 Task: Create a due date automation trigger when advanced on, on the tuesday after a card is due add dates with a due date at 11:00 AM.
Action: Mouse moved to (826, 263)
Screenshot: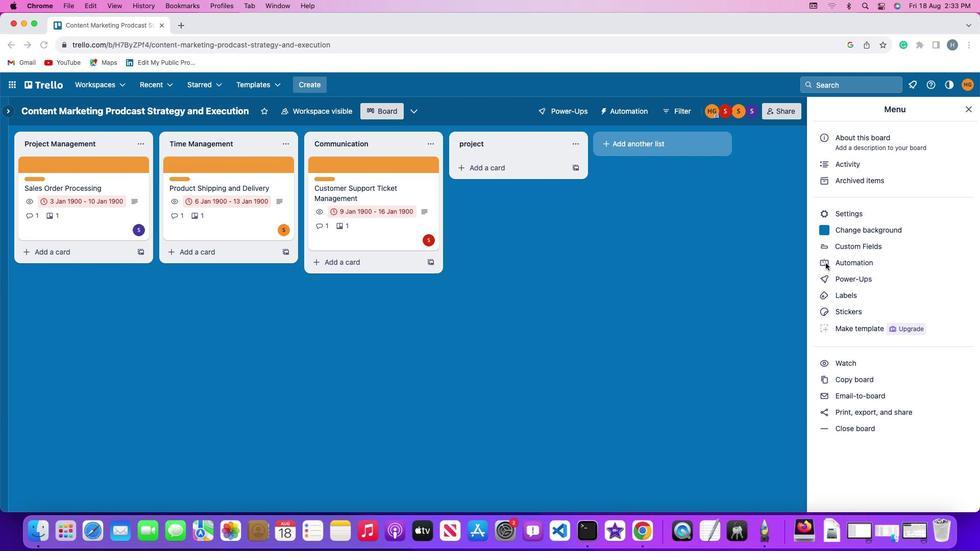 
Action: Mouse pressed left at (826, 263)
Screenshot: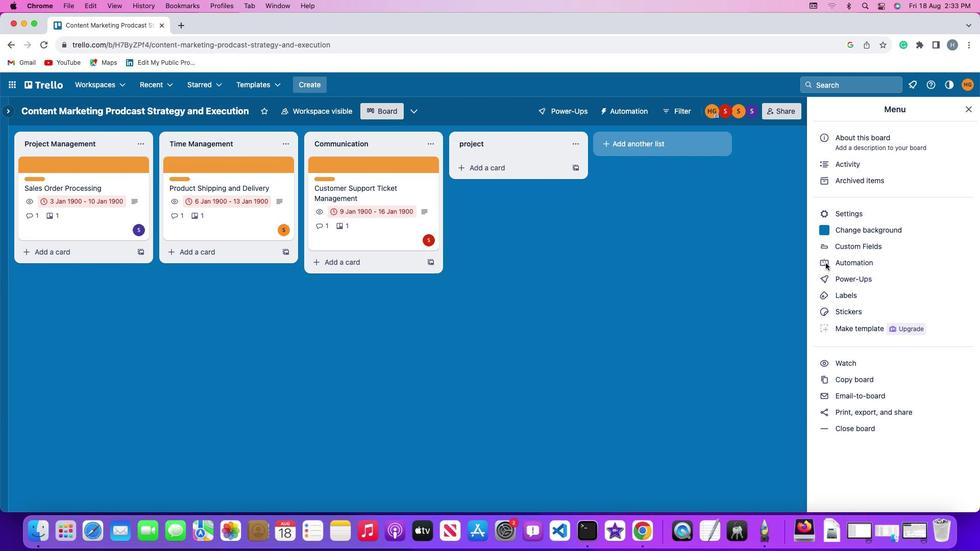 
Action: Mouse moved to (826, 263)
Screenshot: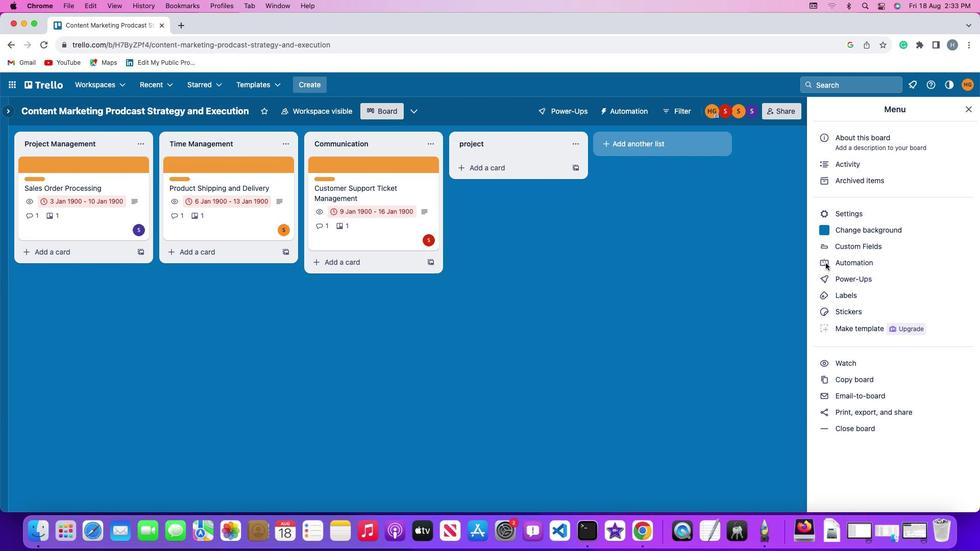 
Action: Mouse pressed left at (826, 263)
Screenshot: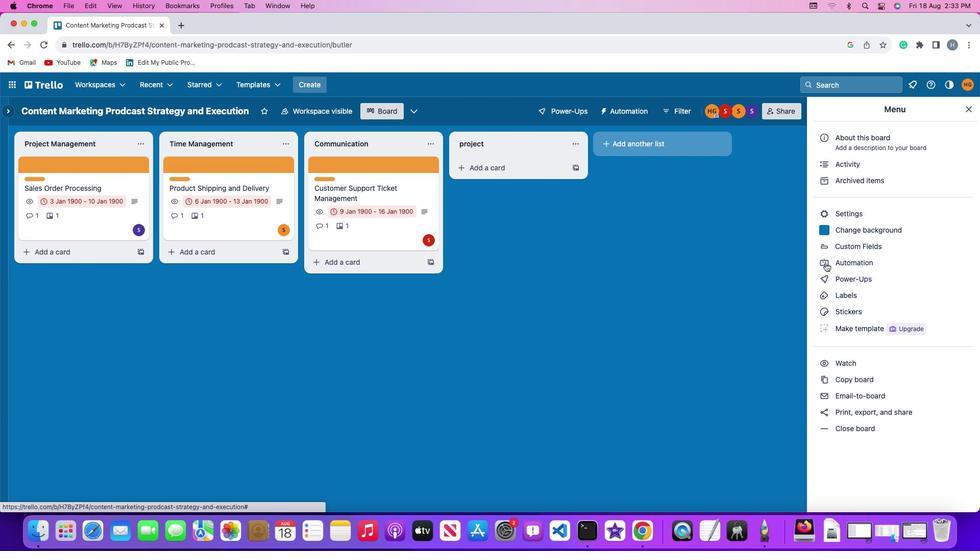 
Action: Mouse moved to (53, 241)
Screenshot: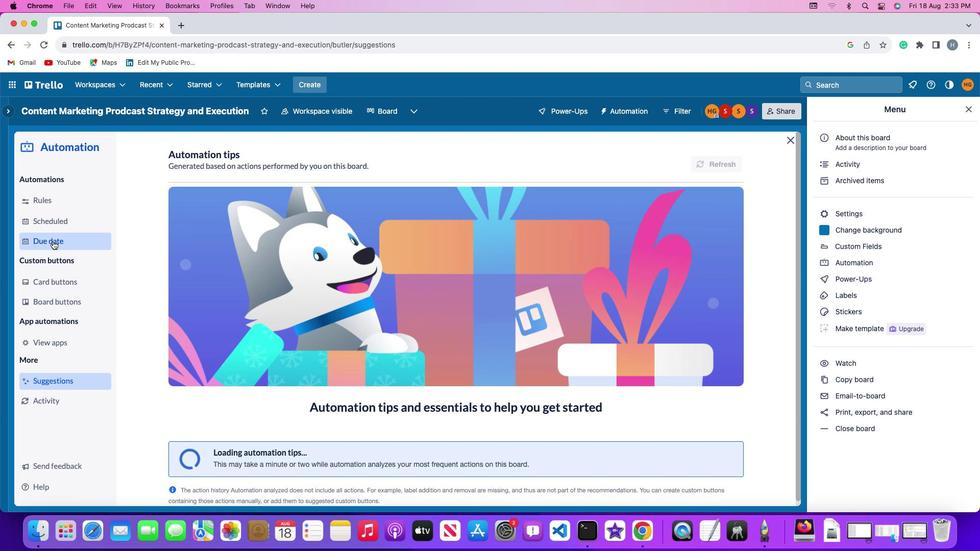 
Action: Mouse pressed left at (53, 241)
Screenshot: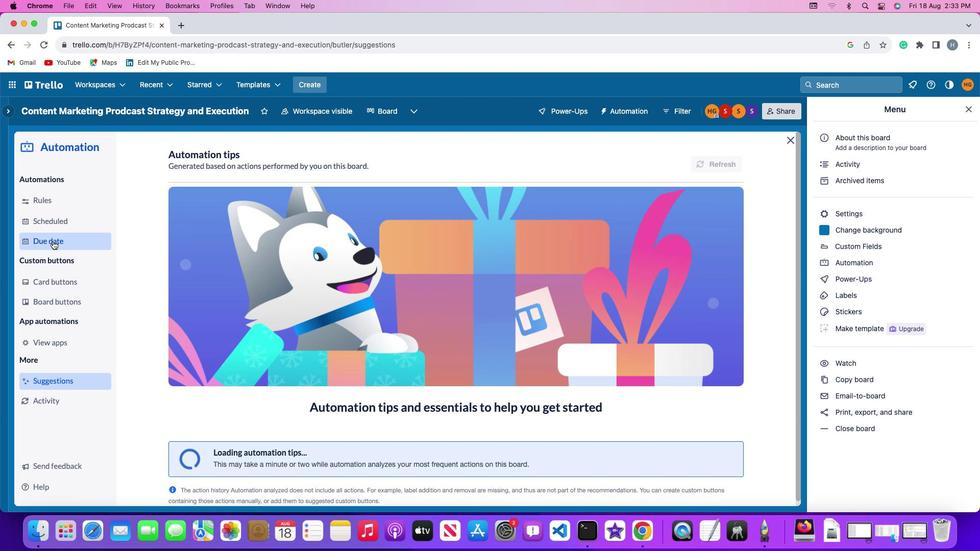 
Action: Mouse moved to (686, 159)
Screenshot: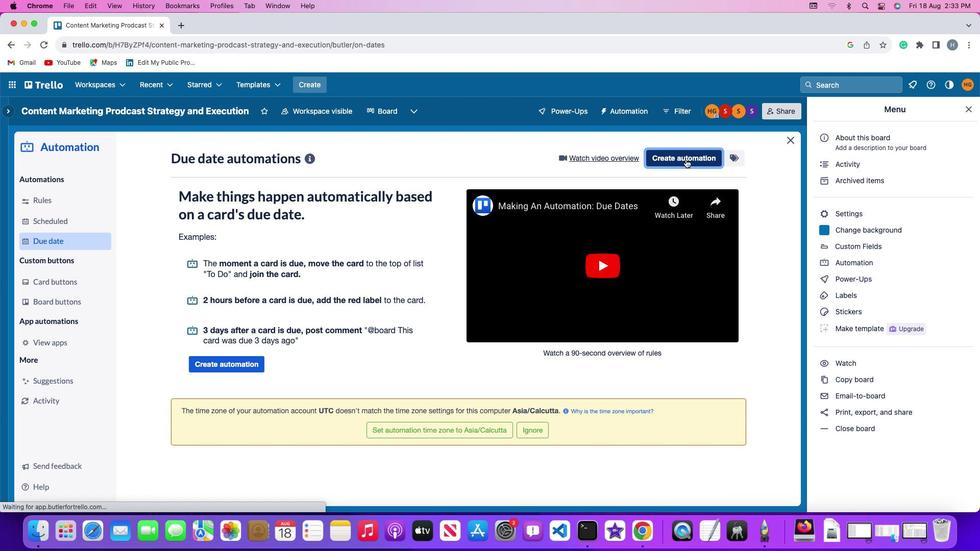 
Action: Mouse pressed left at (686, 159)
Screenshot: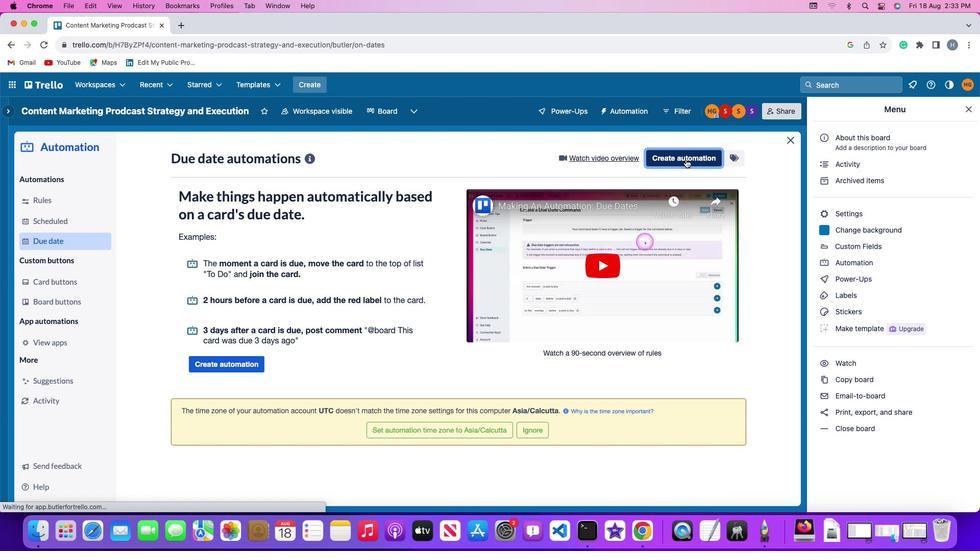 
Action: Mouse moved to (223, 255)
Screenshot: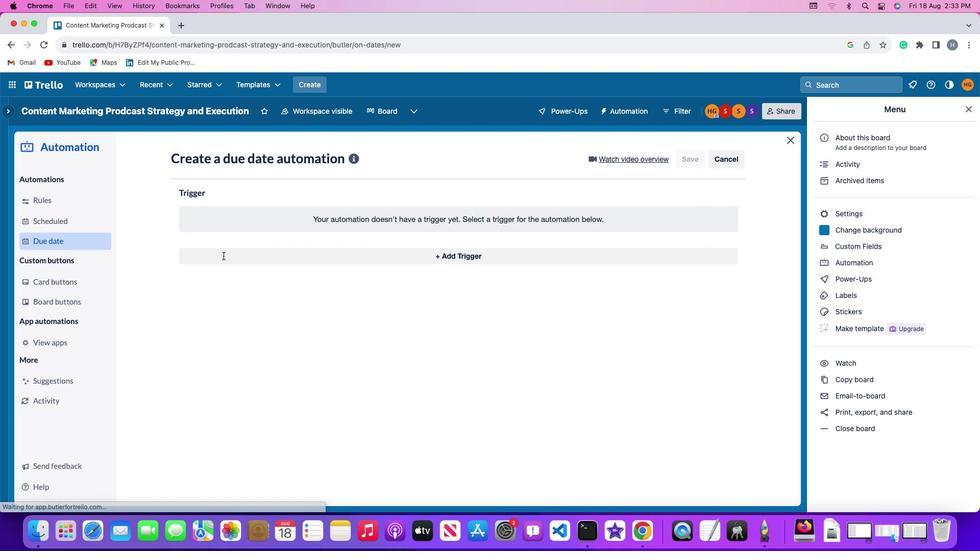 
Action: Mouse pressed left at (223, 255)
Screenshot: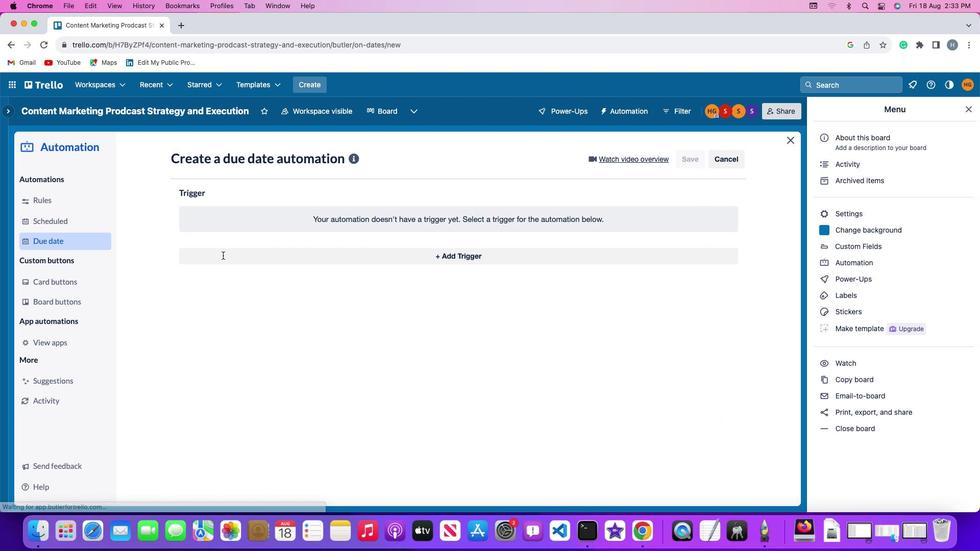 
Action: Mouse moved to (215, 444)
Screenshot: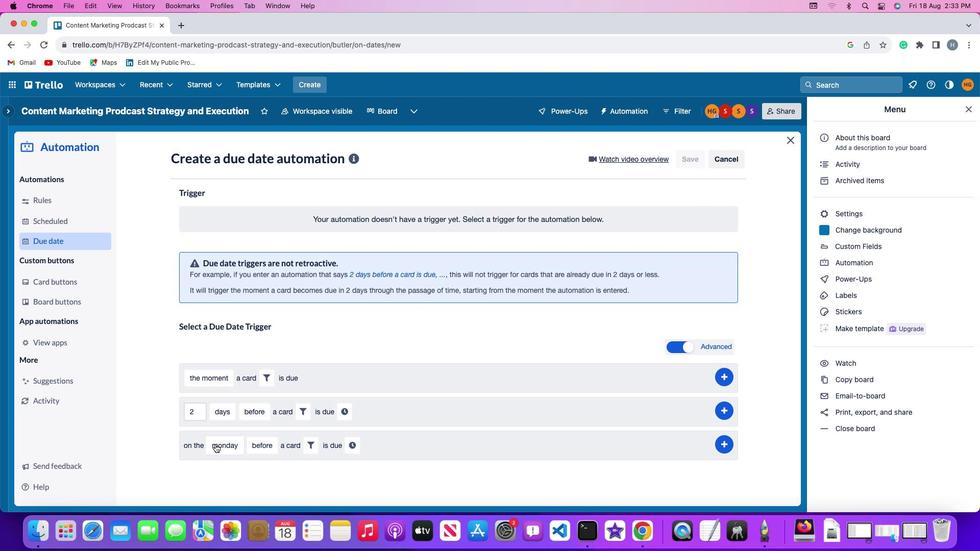 
Action: Mouse pressed left at (215, 444)
Screenshot: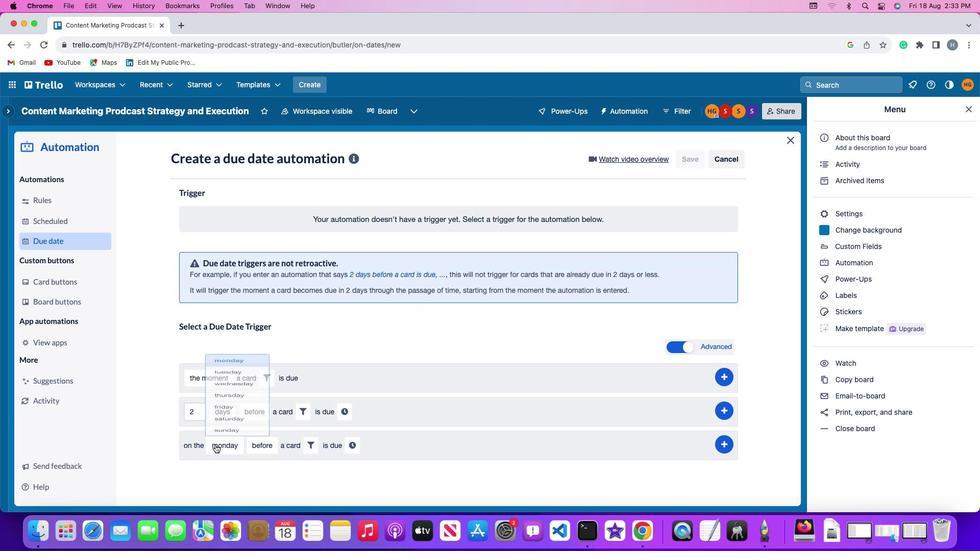 
Action: Mouse moved to (225, 324)
Screenshot: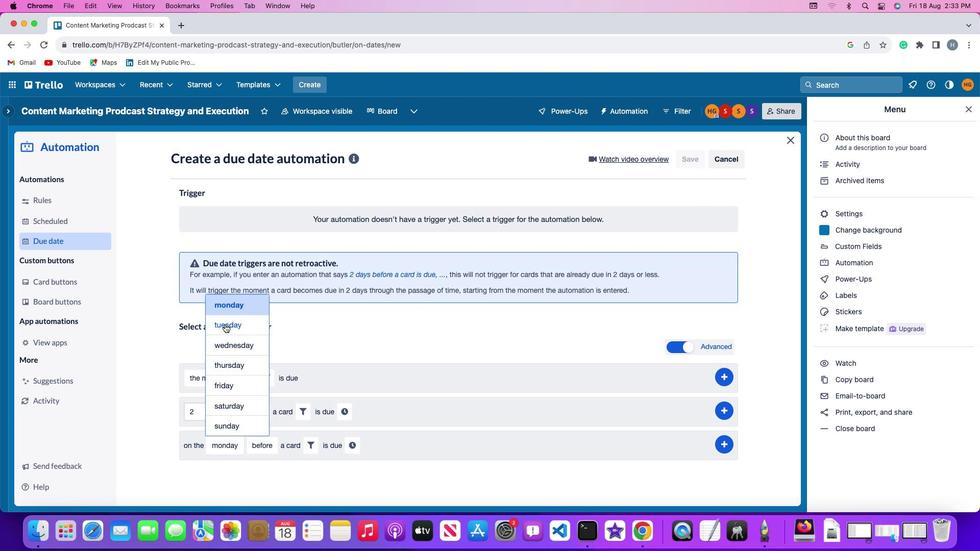 
Action: Mouse pressed left at (225, 324)
Screenshot: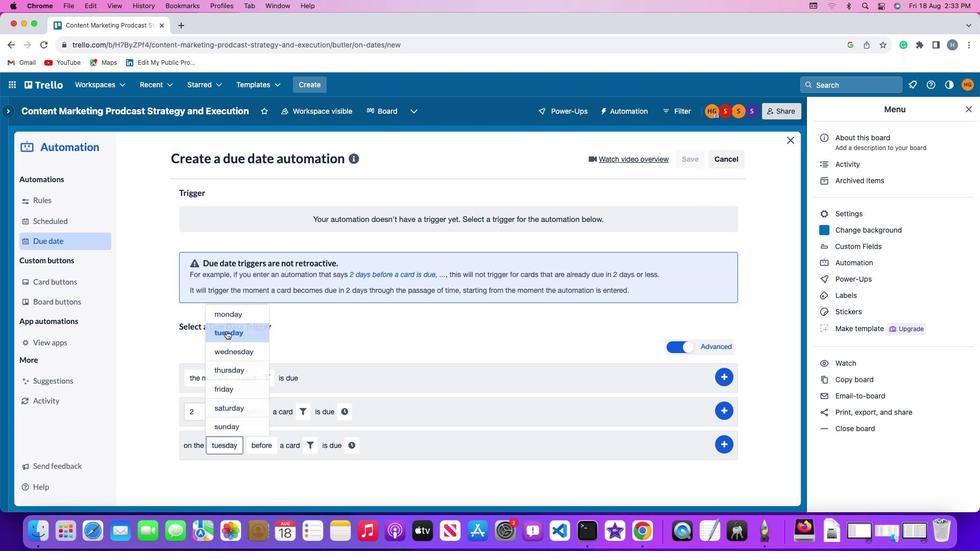 
Action: Mouse moved to (261, 450)
Screenshot: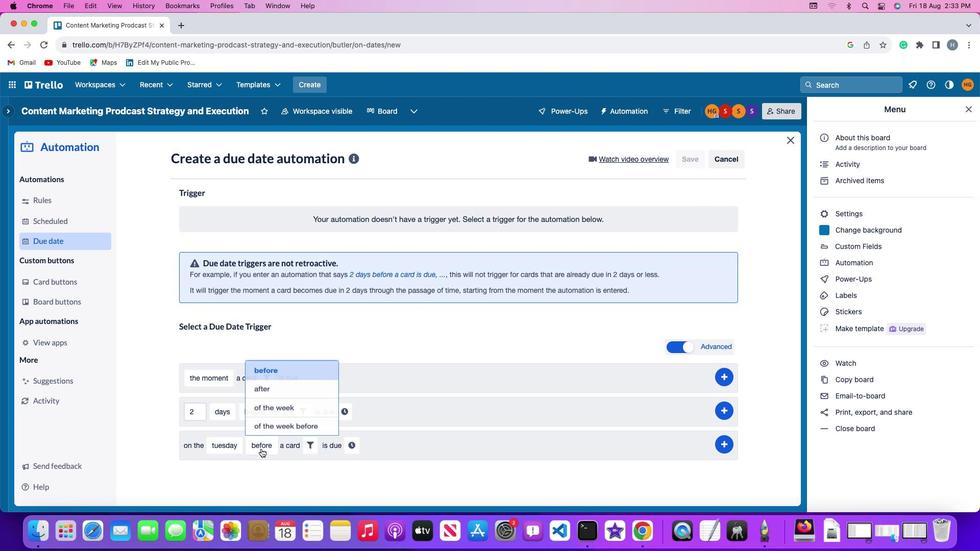 
Action: Mouse pressed left at (261, 450)
Screenshot: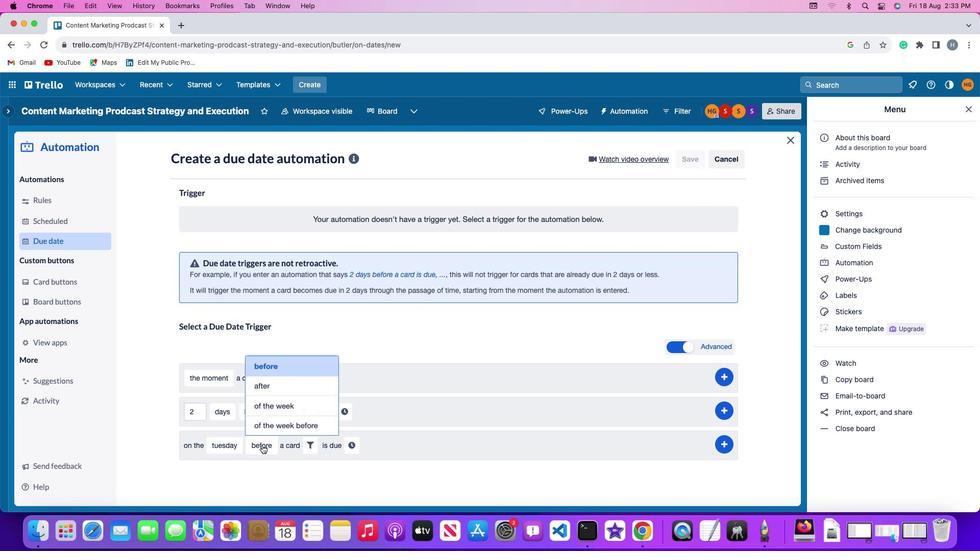 
Action: Mouse moved to (276, 384)
Screenshot: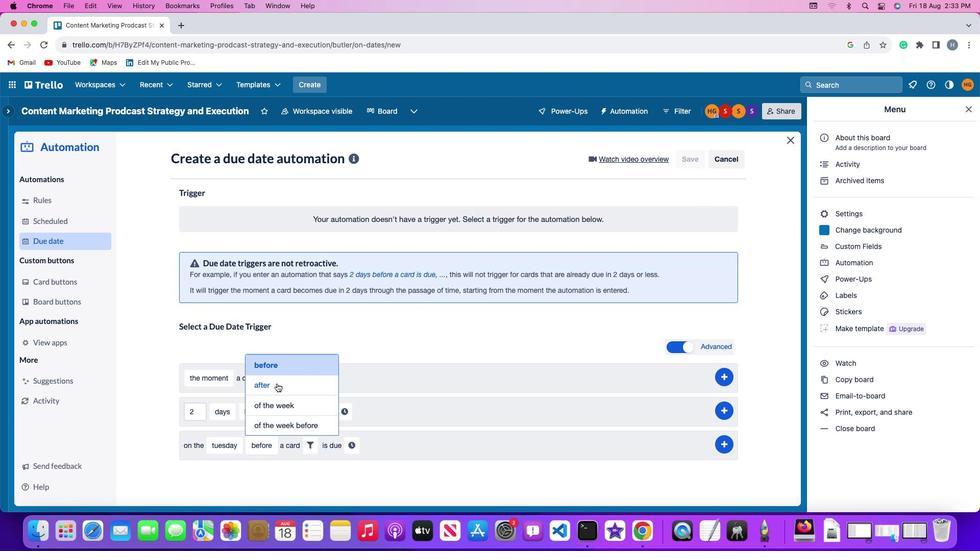 
Action: Mouse pressed left at (276, 384)
Screenshot: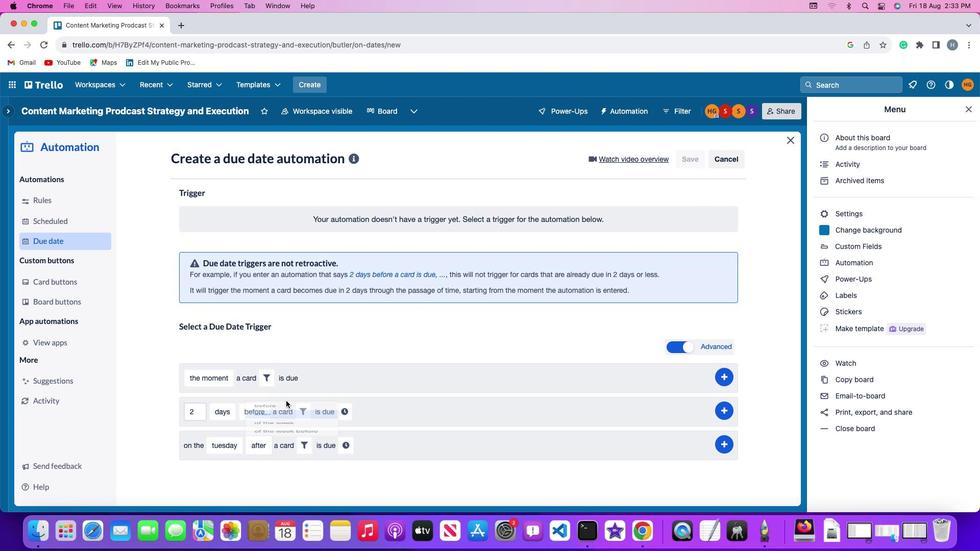 
Action: Mouse moved to (307, 440)
Screenshot: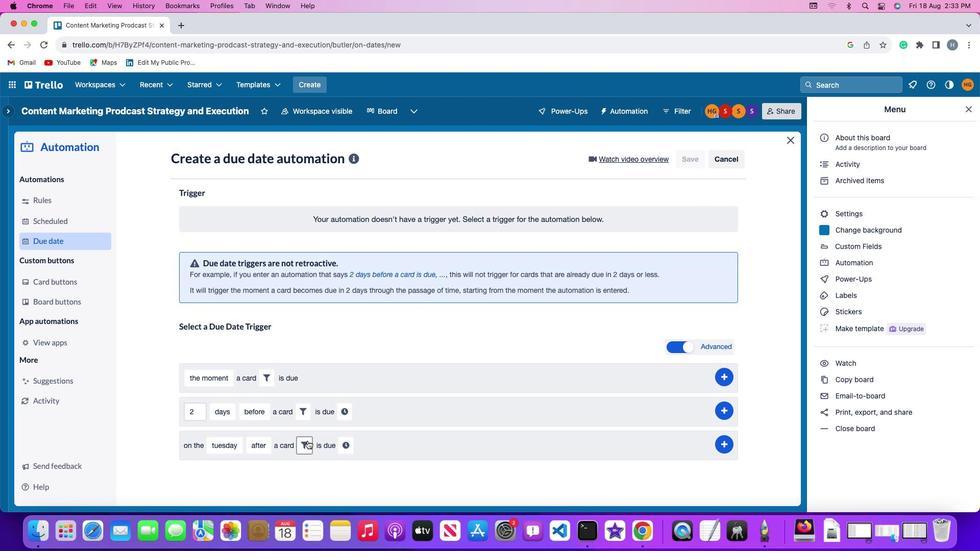 
Action: Mouse pressed left at (307, 440)
Screenshot: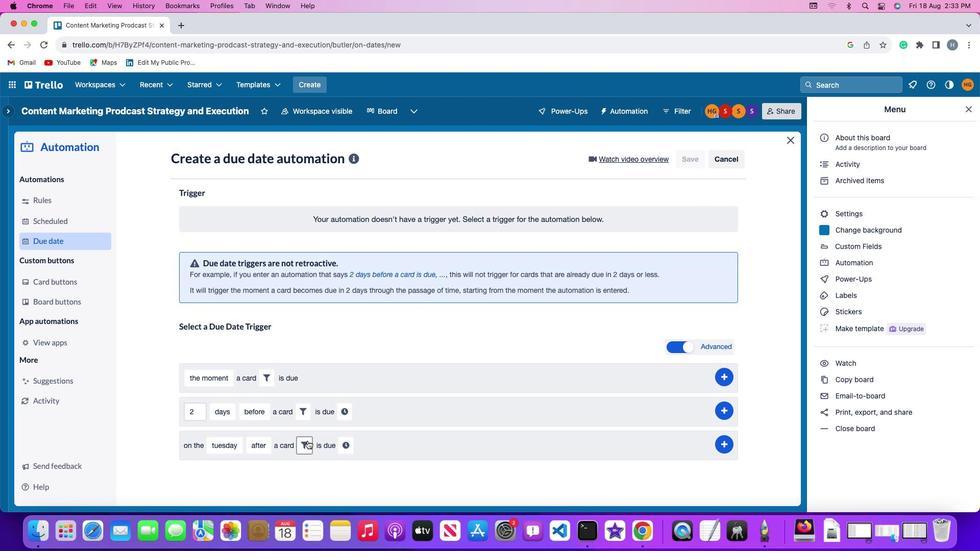 
Action: Mouse moved to (362, 480)
Screenshot: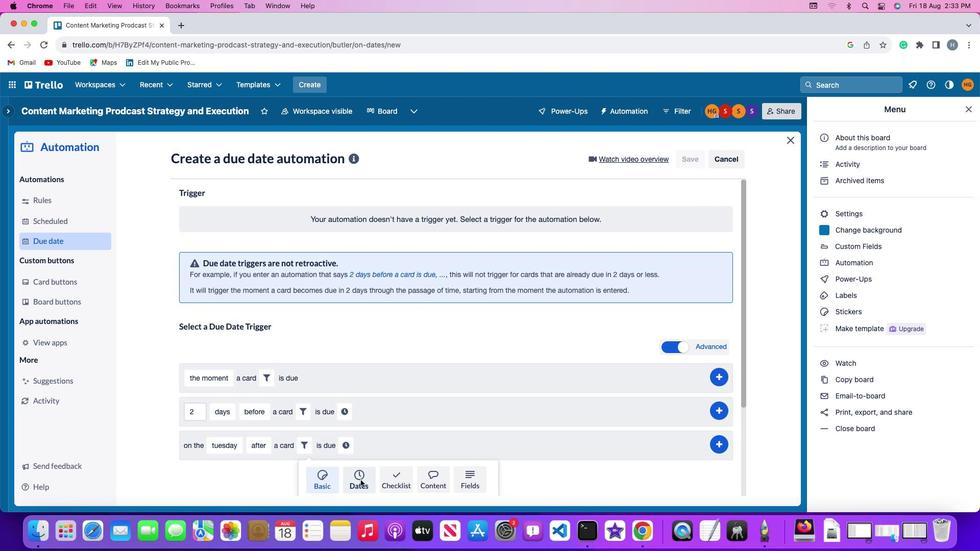 
Action: Mouse pressed left at (362, 480)
Screenshot: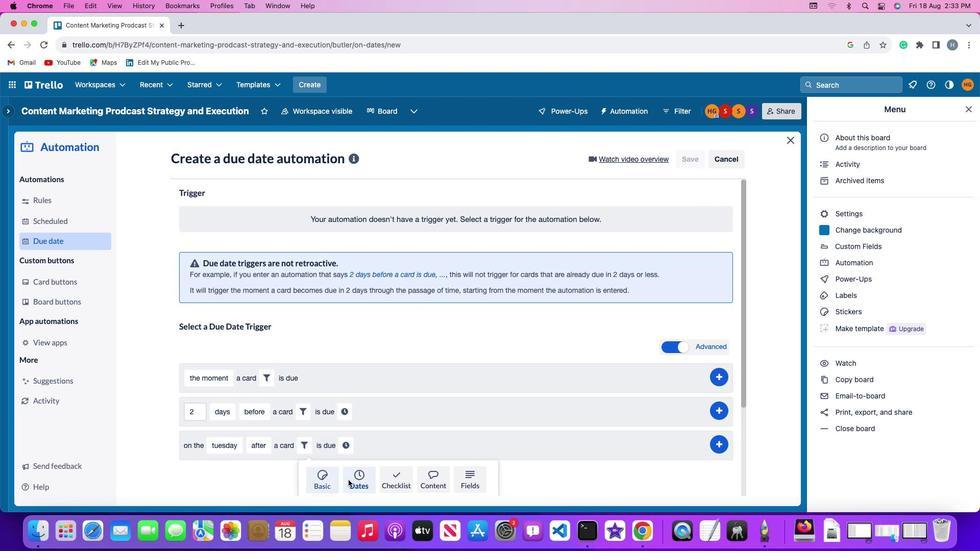 
Action: Mouse moved to (240, 466)
Screenshot: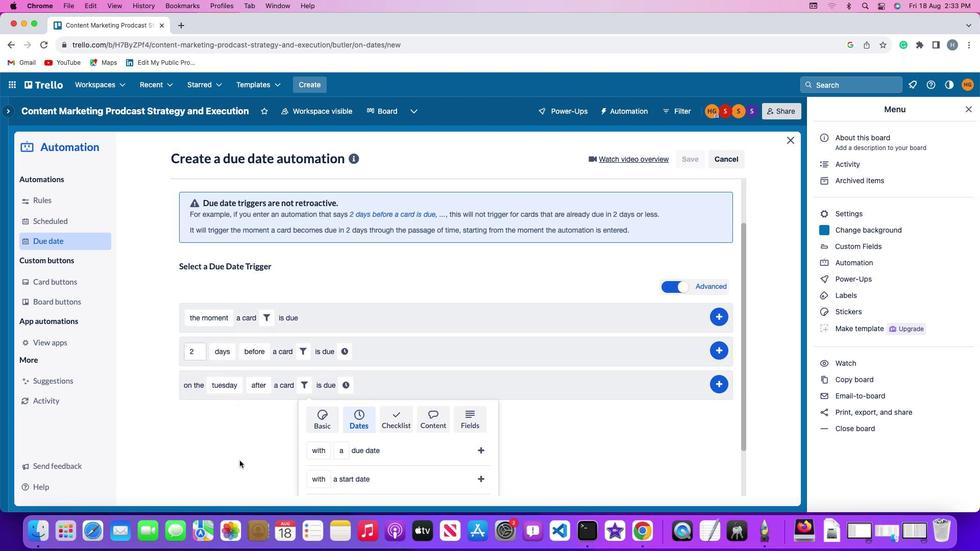 
Action: Mouse scrolled (240, 466) with delta (0, 0)
Screenshot: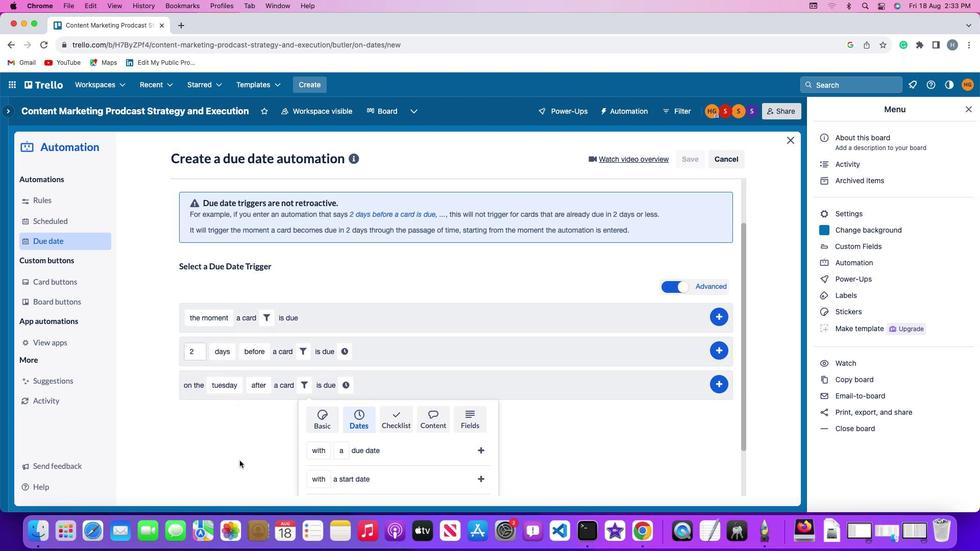 
Action: Mouse moved to (240, 466)
Screenshot: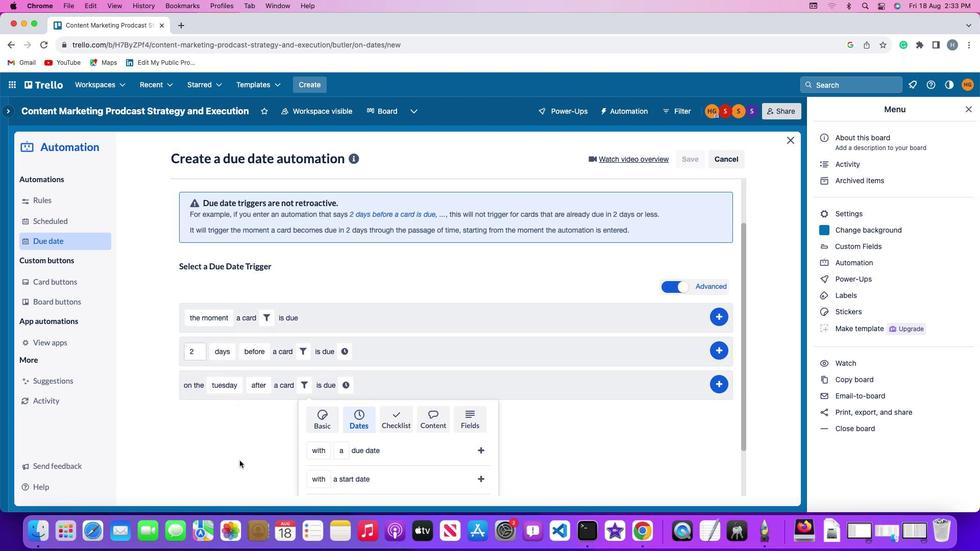 
Action: Mouse scrolled (240, 466) with delta (0, 0)
Screenshot: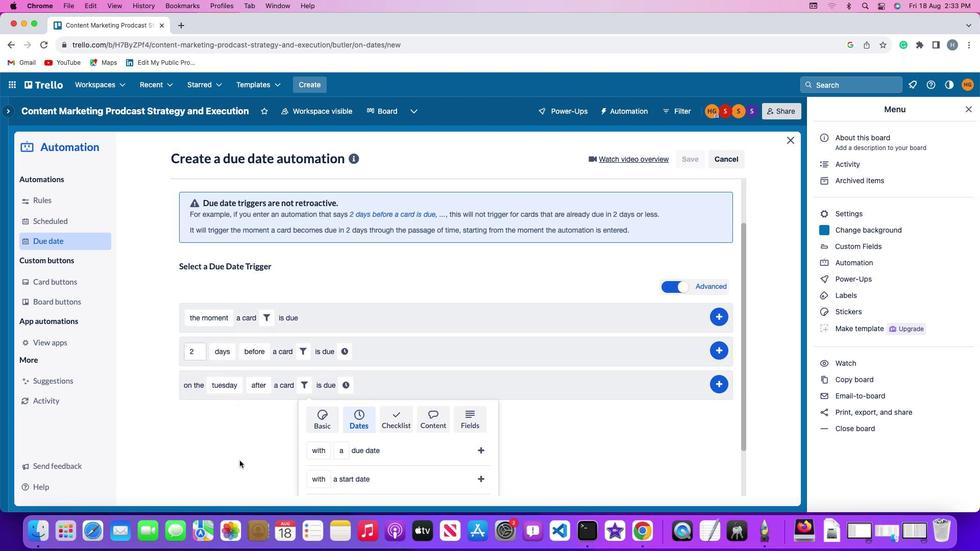 
Action: Mouse moved to (240, 465)
Screenshot: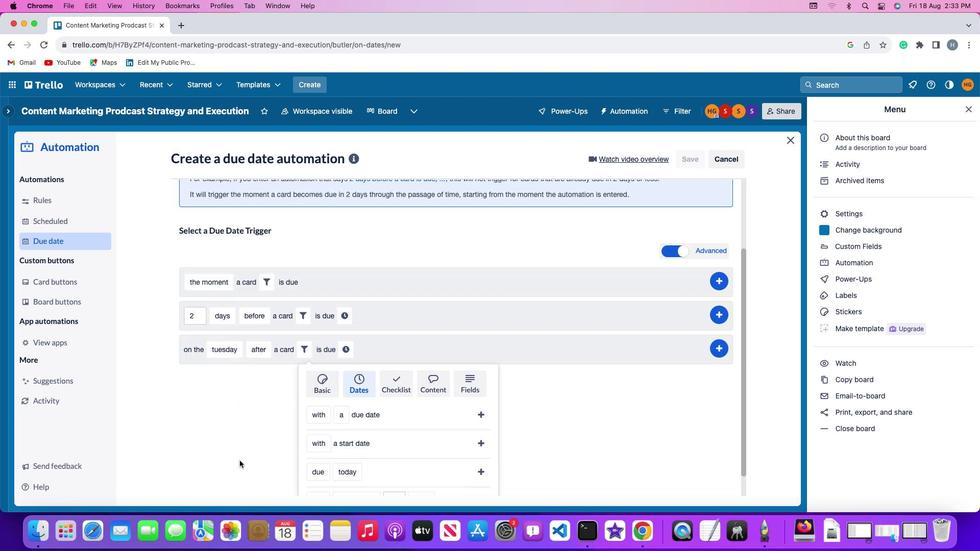 
Action: Mouse scrolled (240, 465) with delta (0, -1)
Screenshot: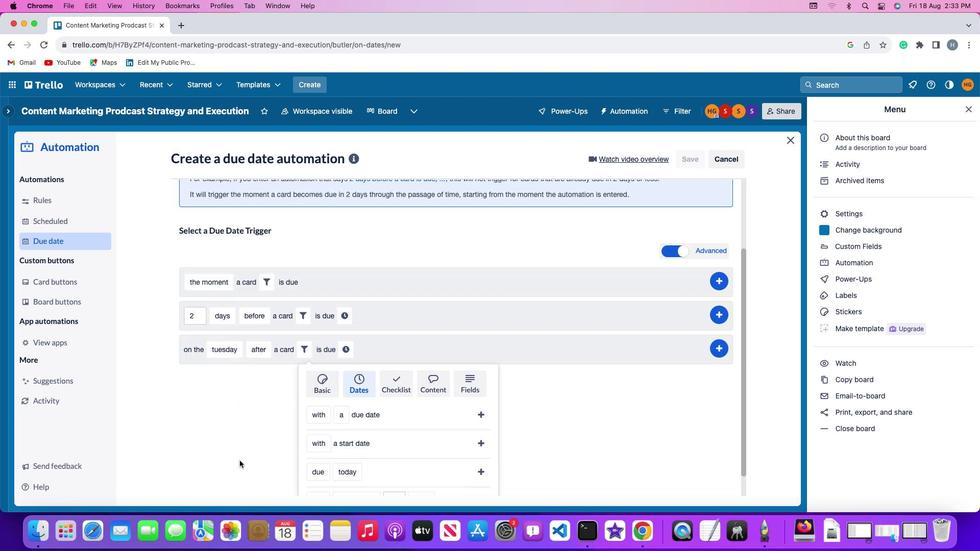 
Action: Mouse moved to (240, 464)
Screenshot: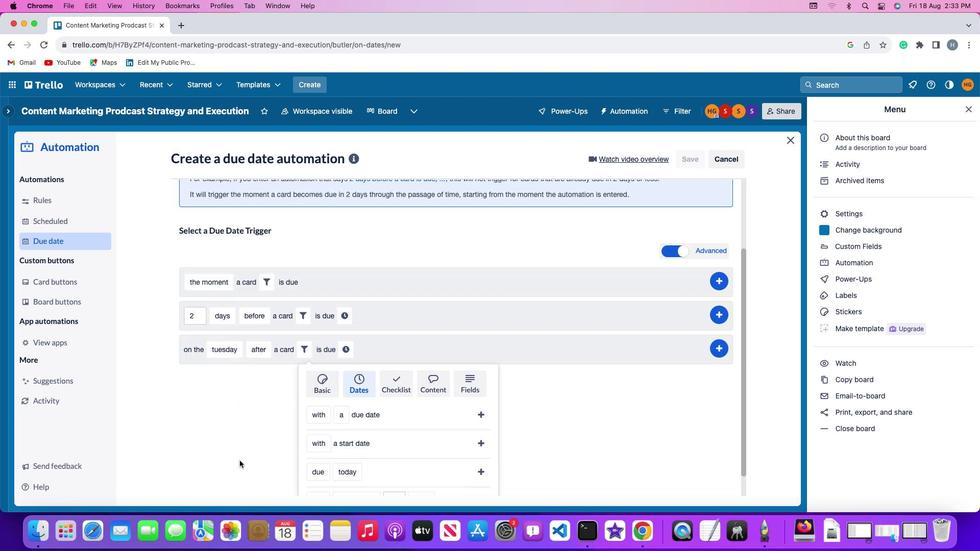 
Action: Mouse scrolled (240, 464) with delta (0, -2)
Screenshot: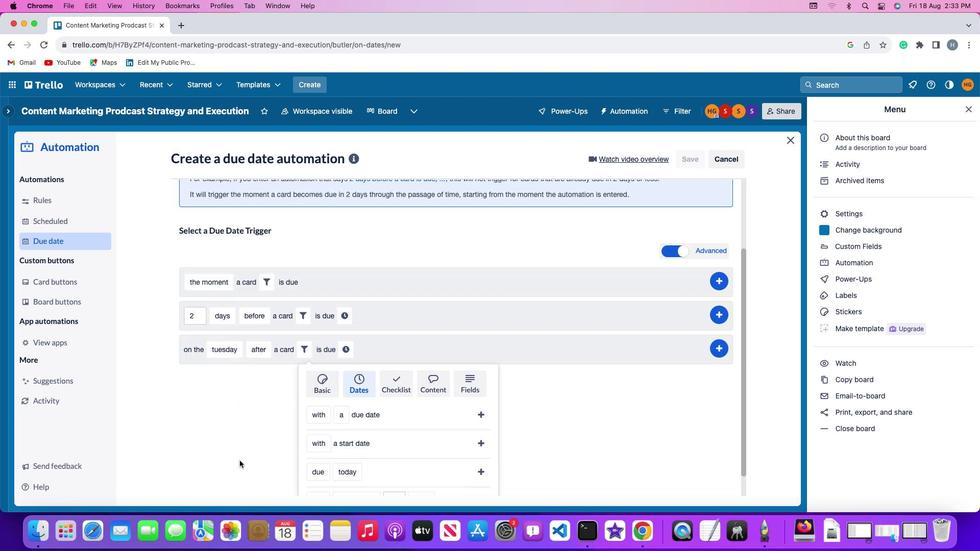 
Action: Mouse moved to (239, 461)
Screenshot: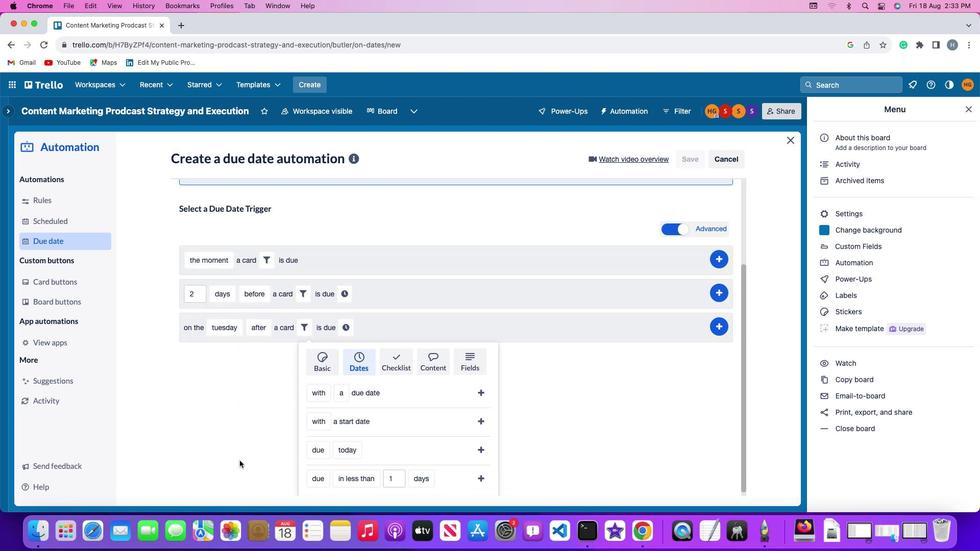 
Action: Mouse scrolled (239, 461) with delta (0, -3)
Screenshot: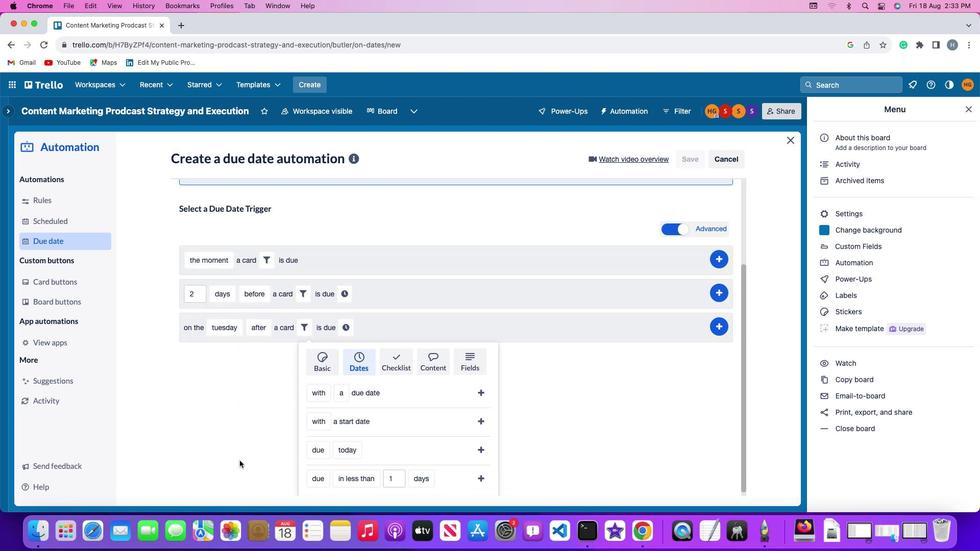 
Action: Mouse moved to (239, 460)
Screenshot: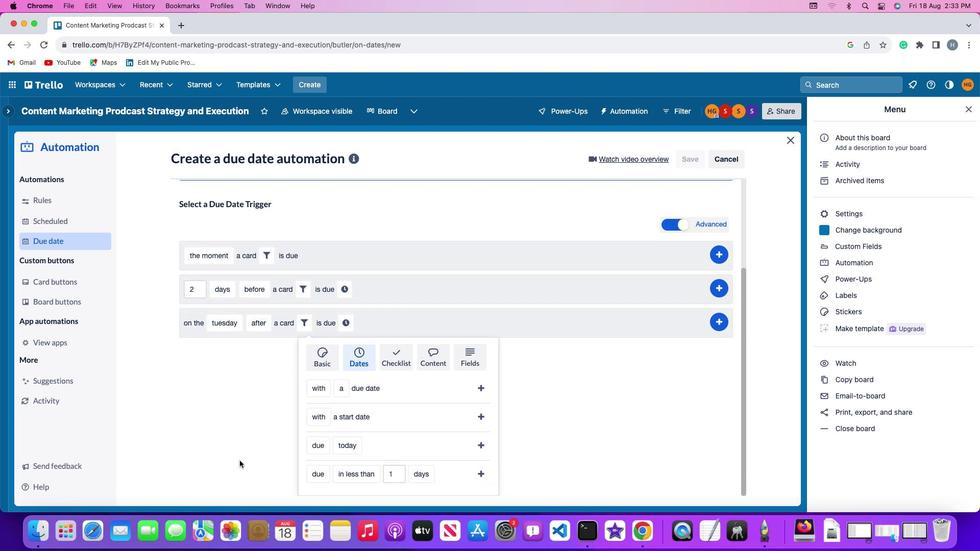 
Action: Mouse scrolled (239, 460) with delta (0, 0)
Screenshot: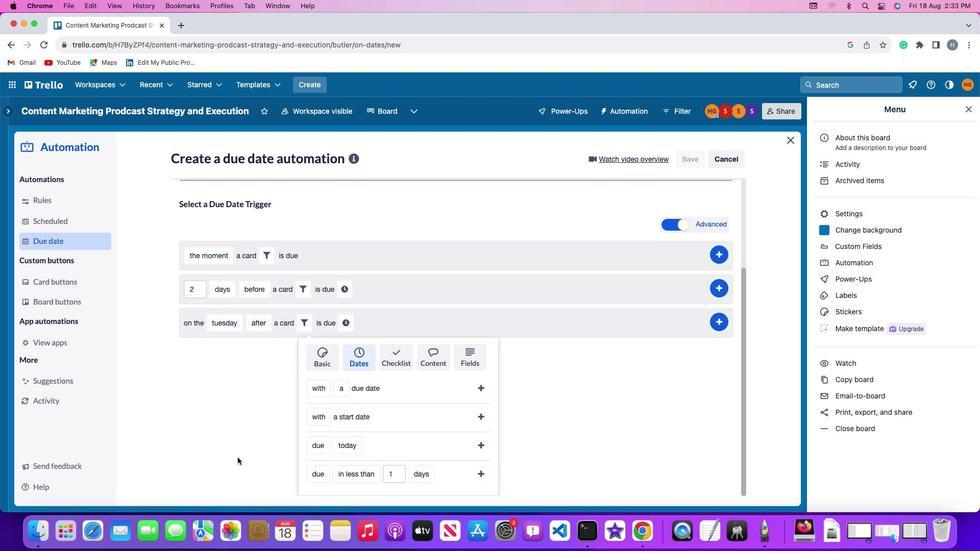 
Action: Mouse scrolled (239, 460) with delta (0, 0)
Screenshot: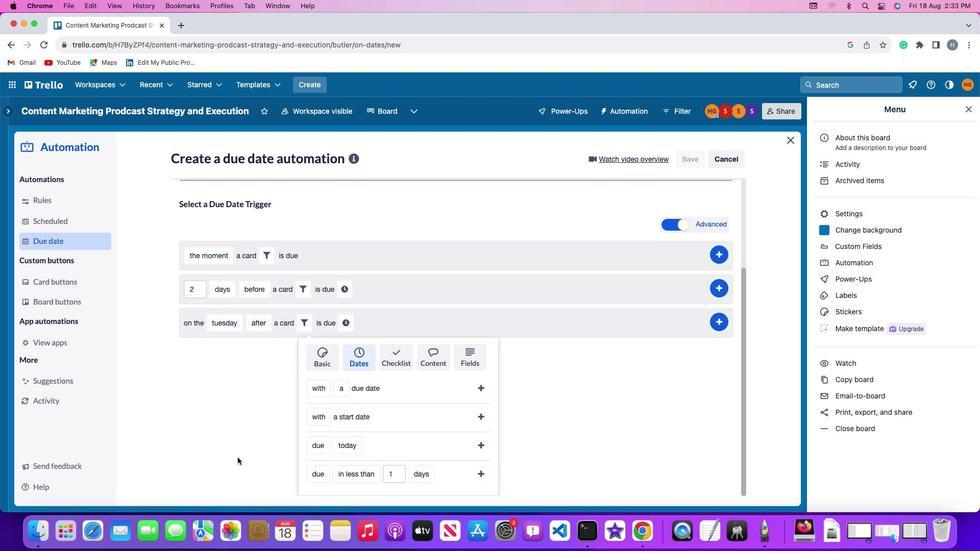 
Action: Mouse scrolled (239, 460) with delta (0, -1)
Screenshot: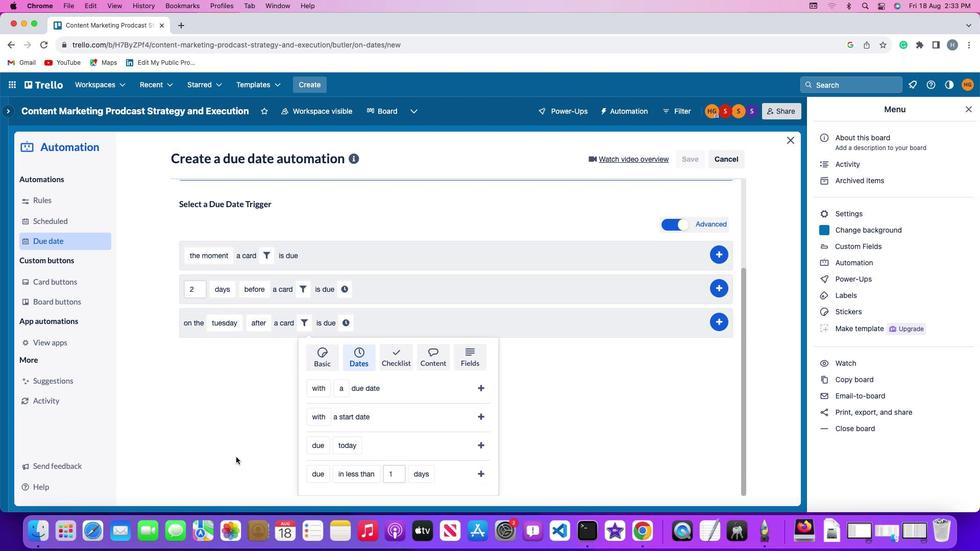 
Action: Mouse moved to (238, 458)
Screenshot: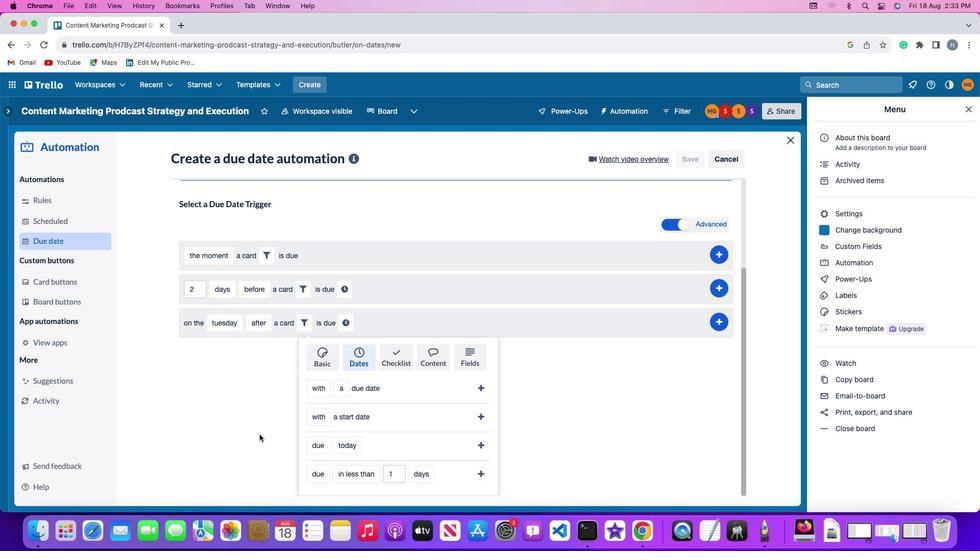 
Action: Mouse scrolled (238, 458) with delta (0, -2)
Screenshot: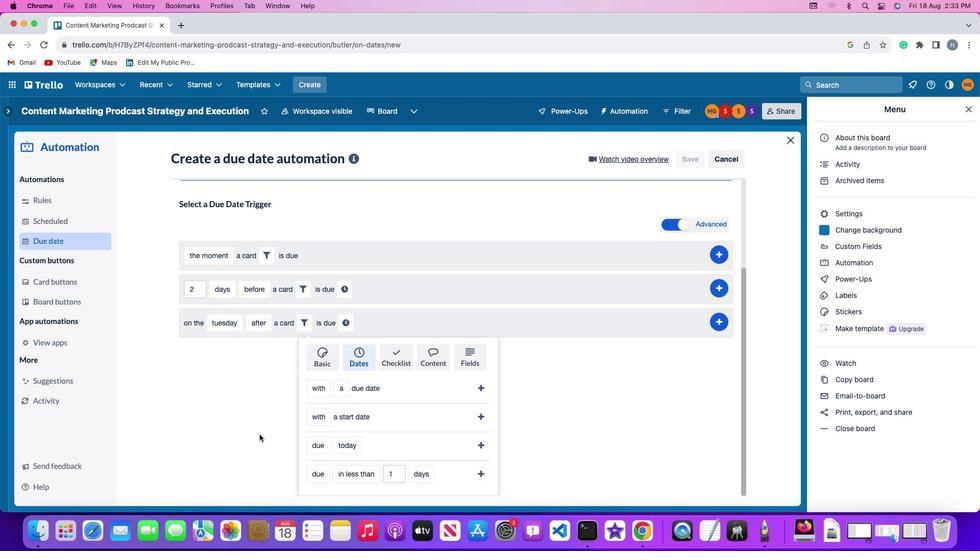 
Action: Mouse moved to (320, 389)
Screenshot: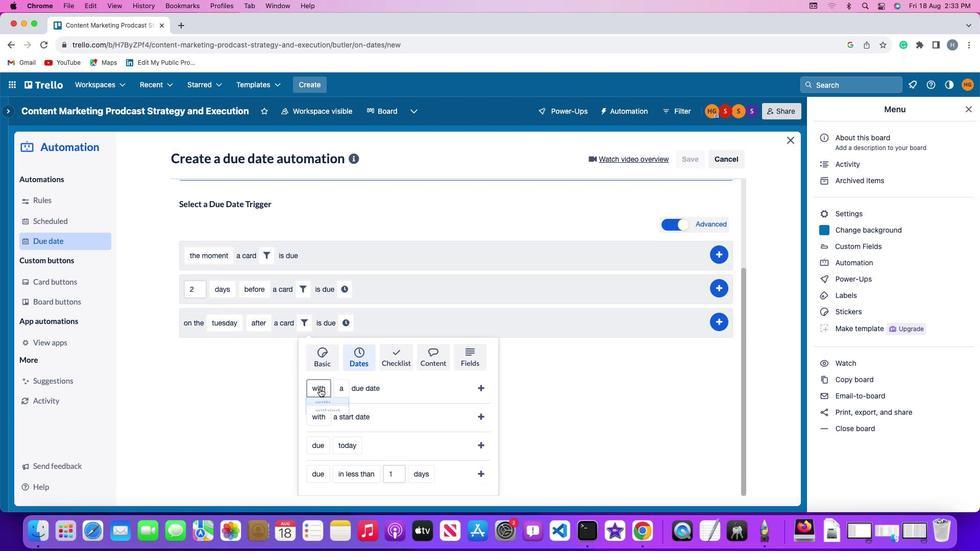 
Action: Mouse pressed left at (320, 389)
Screenshot: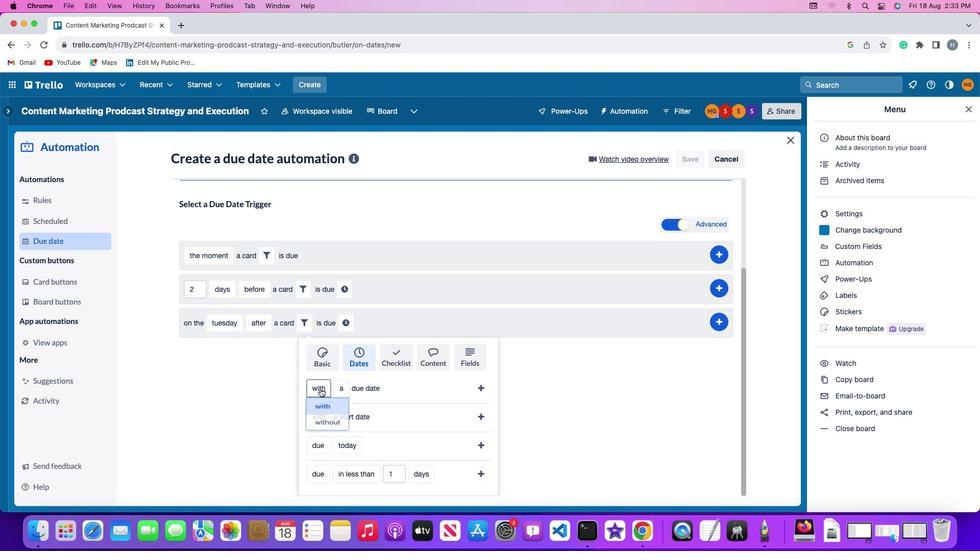 
Action: Mouse moved to (325, 405)
Screenshot: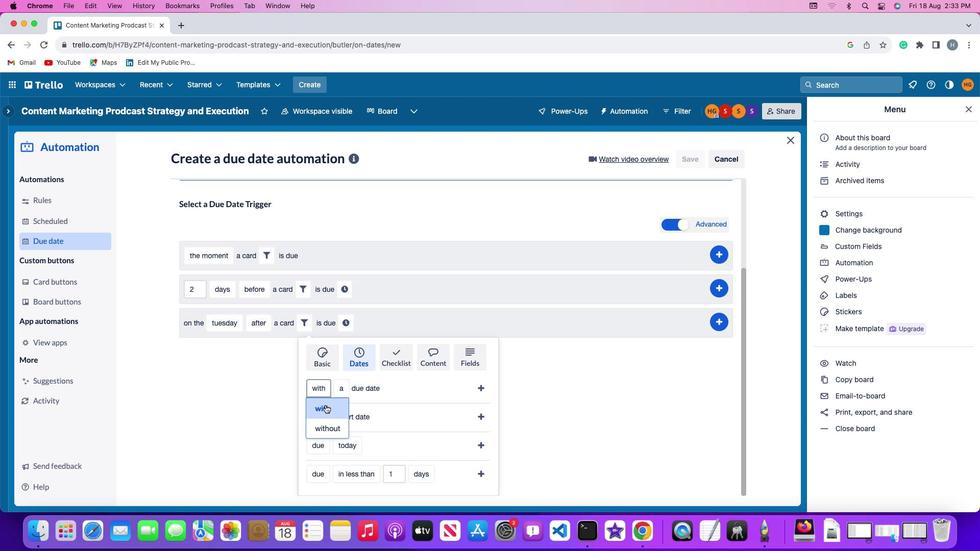 
Action: Mouse pressed left at (325, 405)
Screenshot: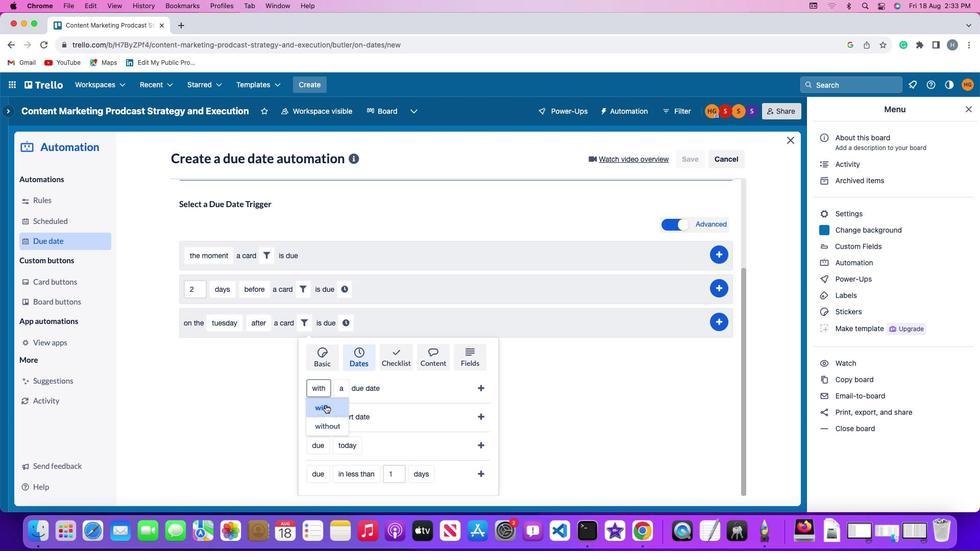 
Action: Mouse moved to (338, 387)
Screenshot: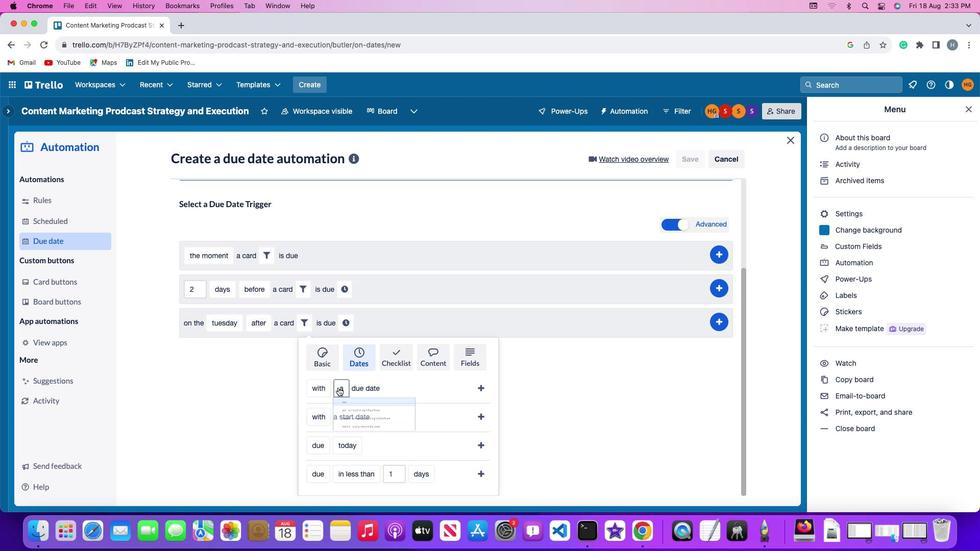 
Action: Mouse pressed left at (338, 387)
Screenshot: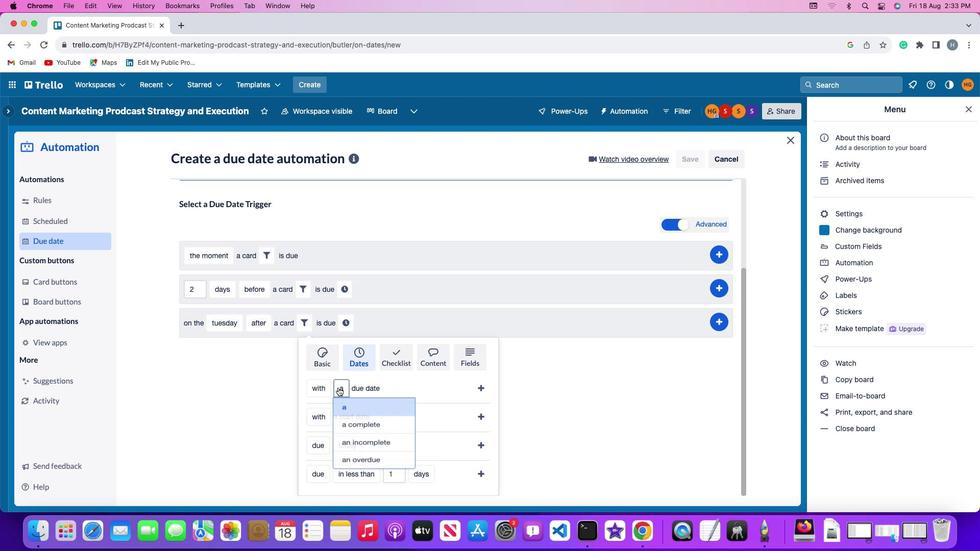 
Action: Mouse moved to (354, 403)
Screenshot: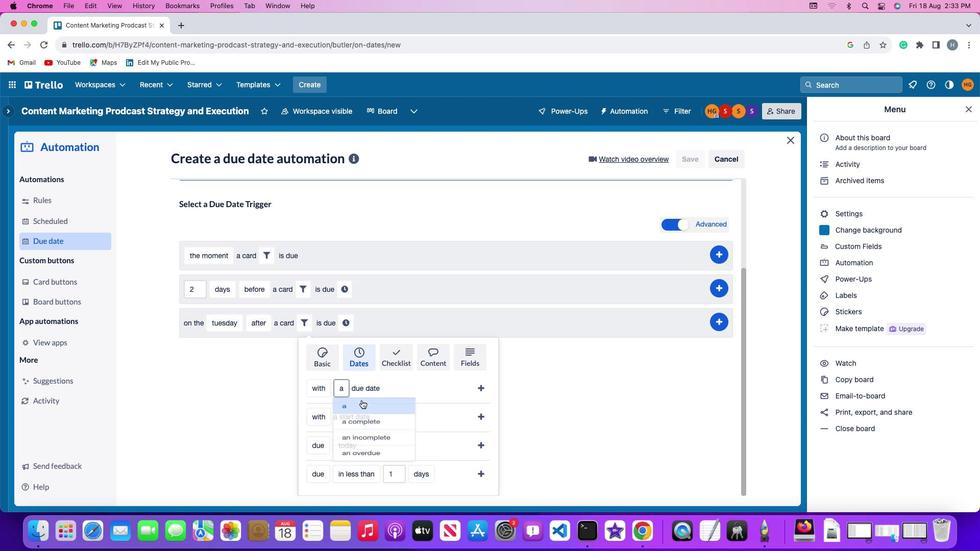 
Action: Mouse pressed left at (354, 403)
Screenshot: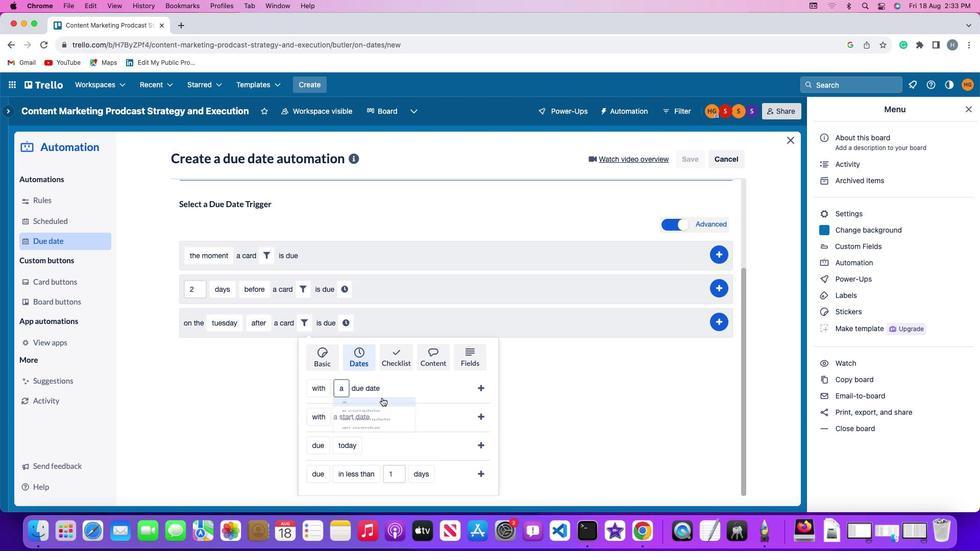 
Action: Mouse moved to (477, 388)
Screenshot: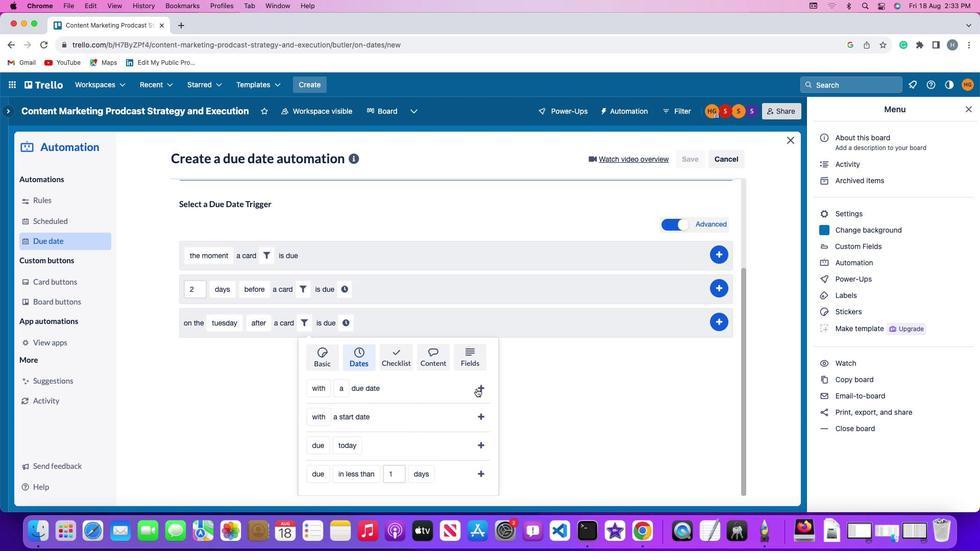 
Action: Mouse pressed left at (477, 388)
Screenshot: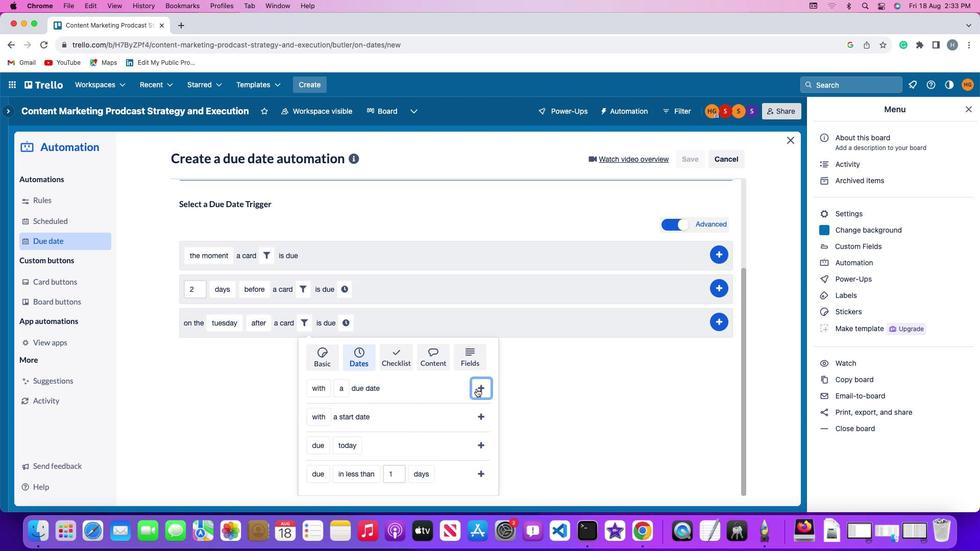 
Action: Mouse moved to (420, 440)
Screenshot: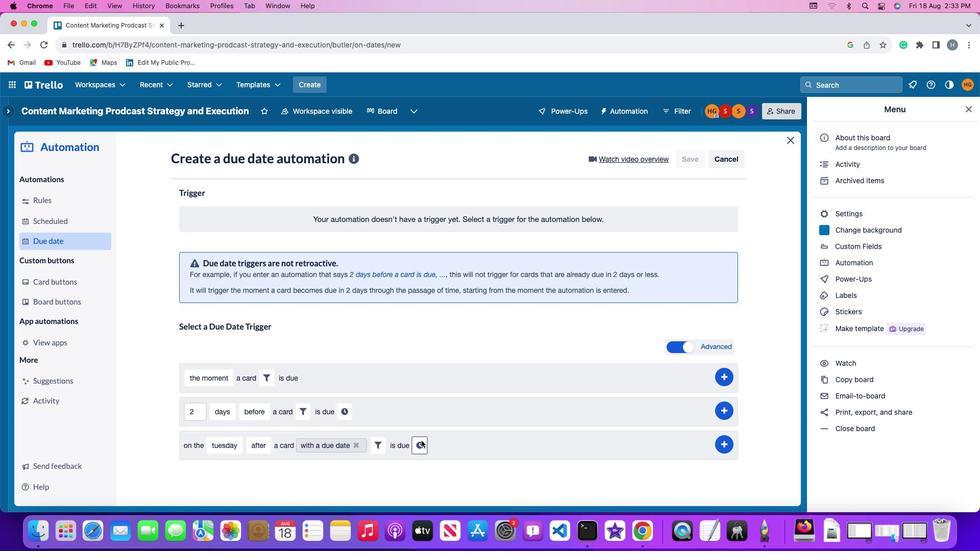 
Action: Mouse pressed left at (420, 440)
Screenshot: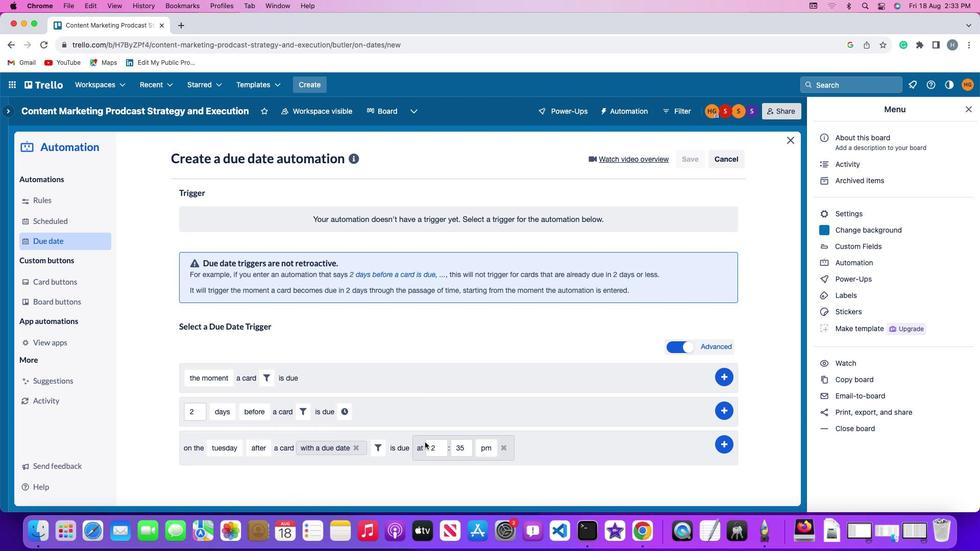
Action: Mouse moved to (438, 444)
Screenshot: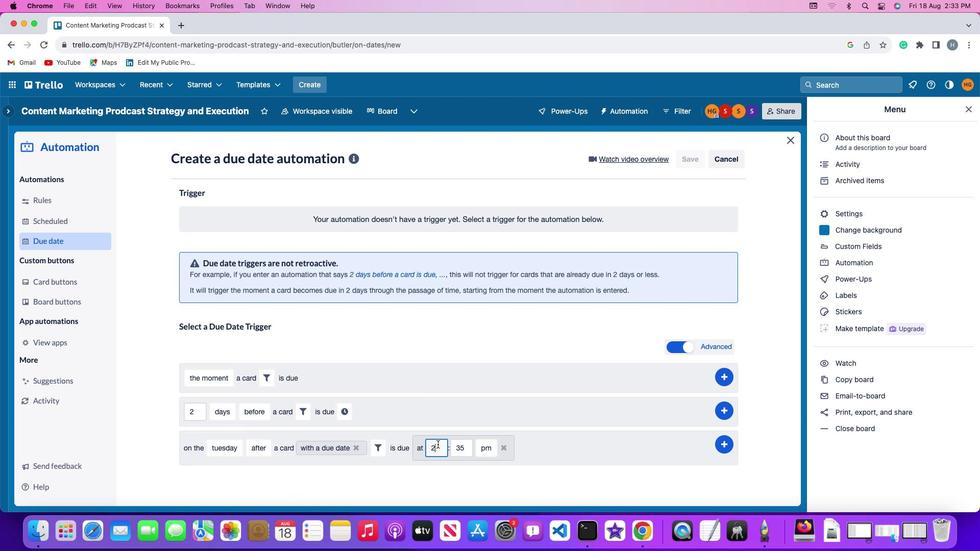 
Action: Mouse pressed left at (438, 444)
Screenshot: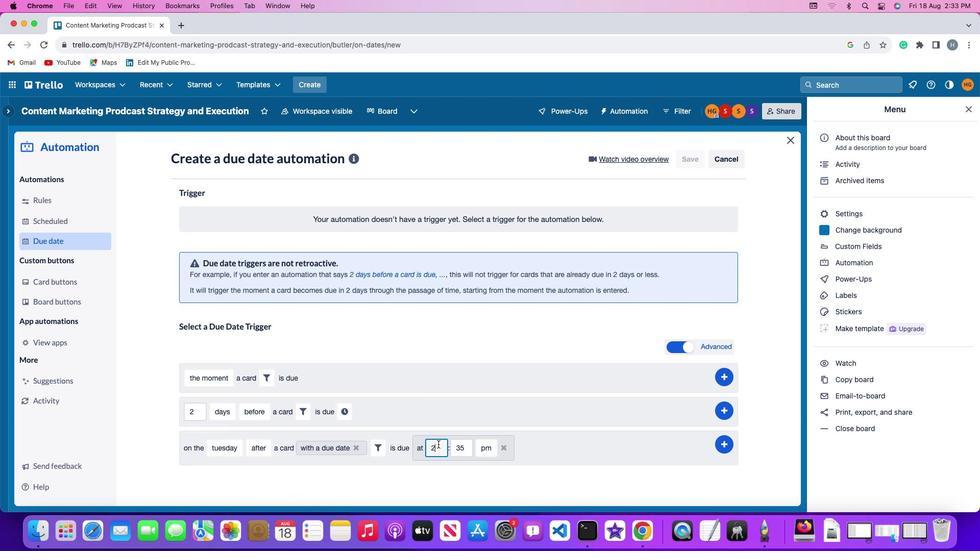 
Action: Mouse moved to (438, 444)
Screenshot: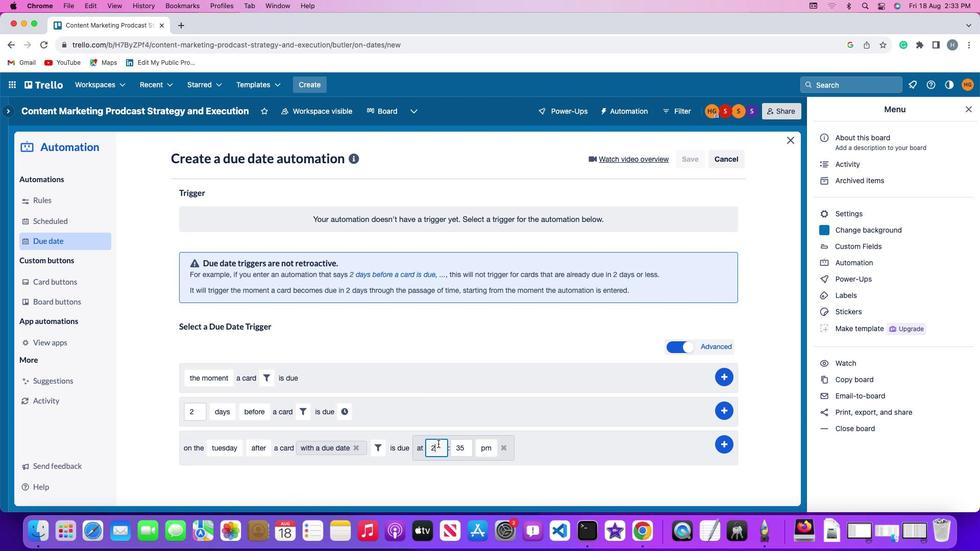 
Action: Key pressed Key.backspace
Screenshot: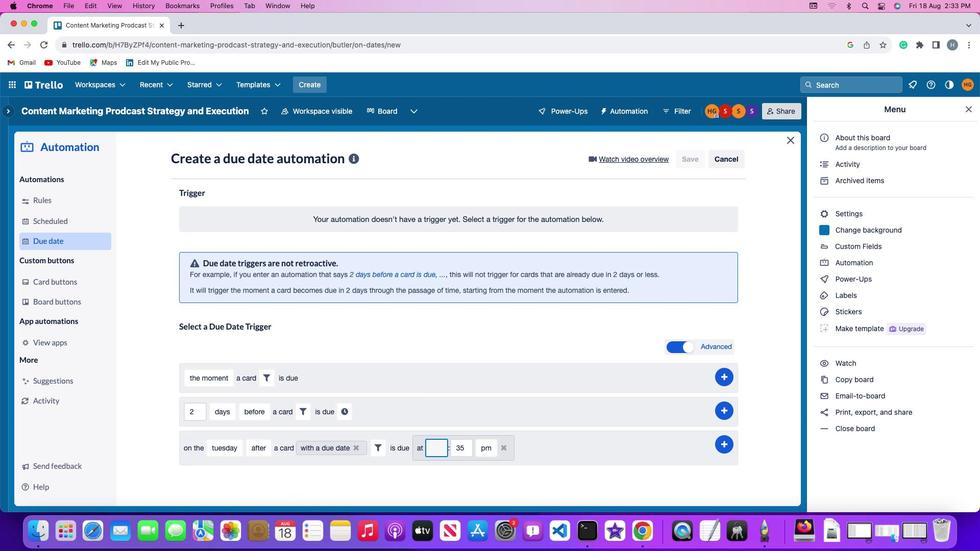 
Action: Mouse moved to (438, 443)
Screenshot: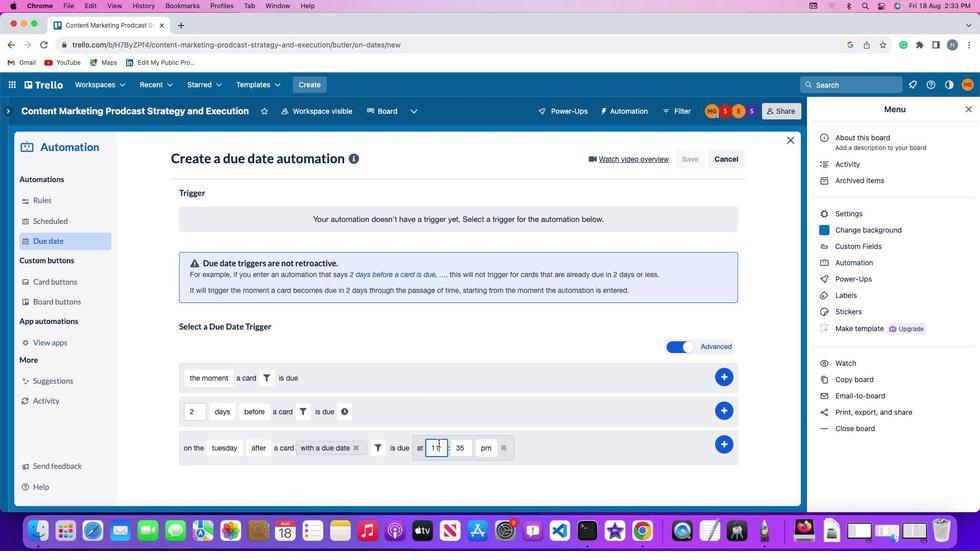 
Action: Key pressed '1''1'
Screenshot: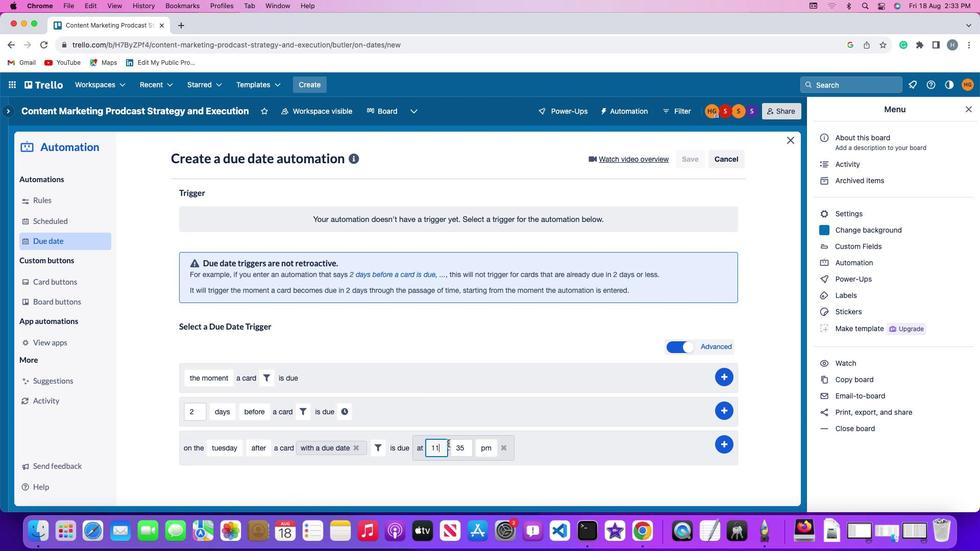 
Action: Mouse moved to (467, 445)
Screenshot: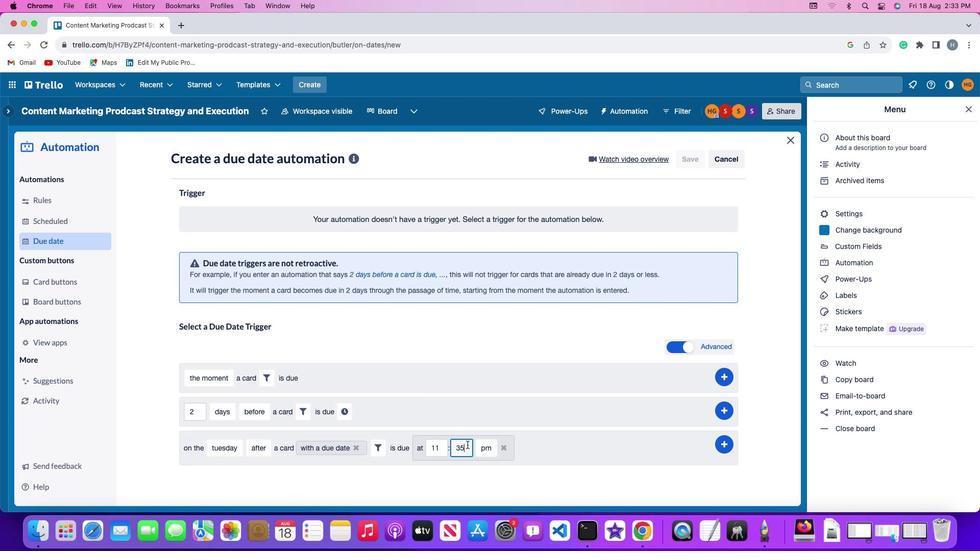 
Action: Mouse pressed left at (467, 445)
Screenshot: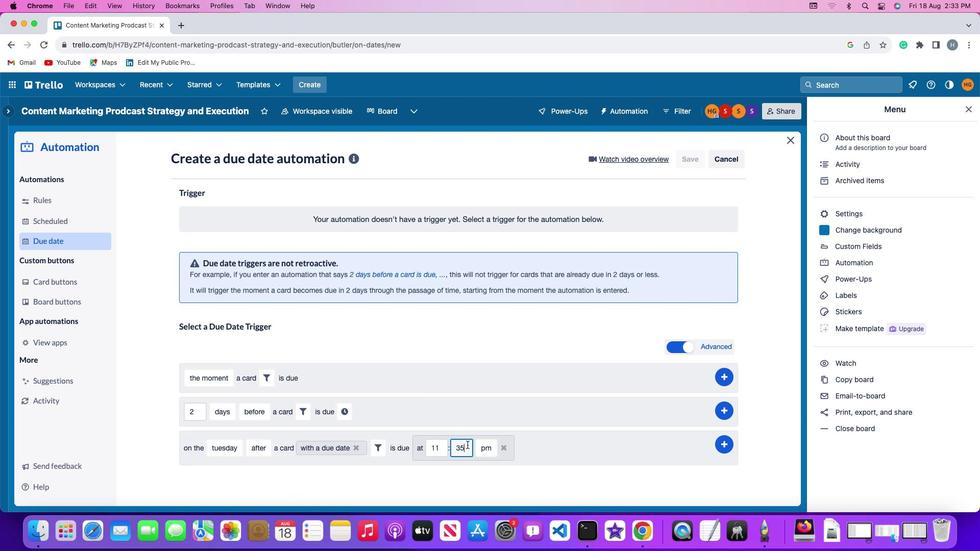 
Action: Mouse moved to (467, 445)
Screenshot: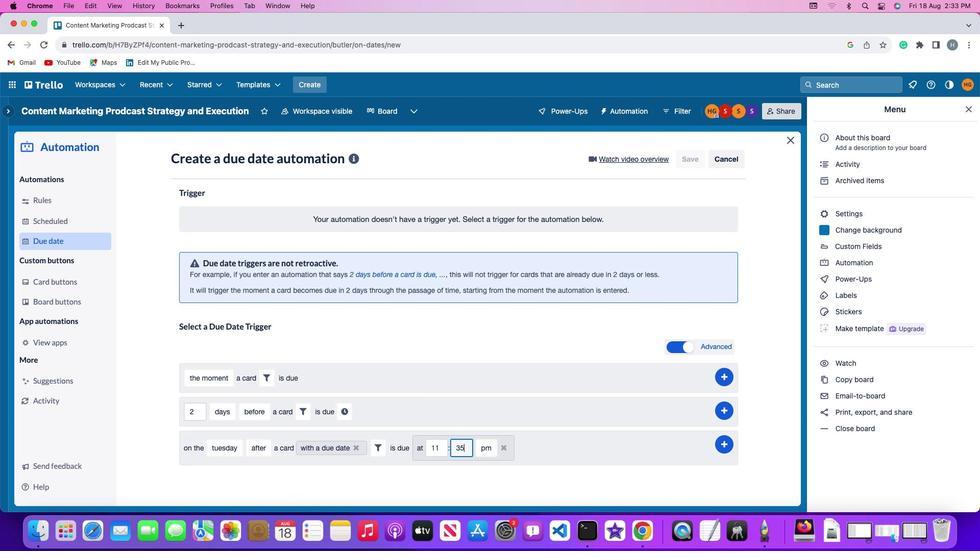 
Action: Key pressed Key.backspaceKey.backspace'0''0'
Screenshot: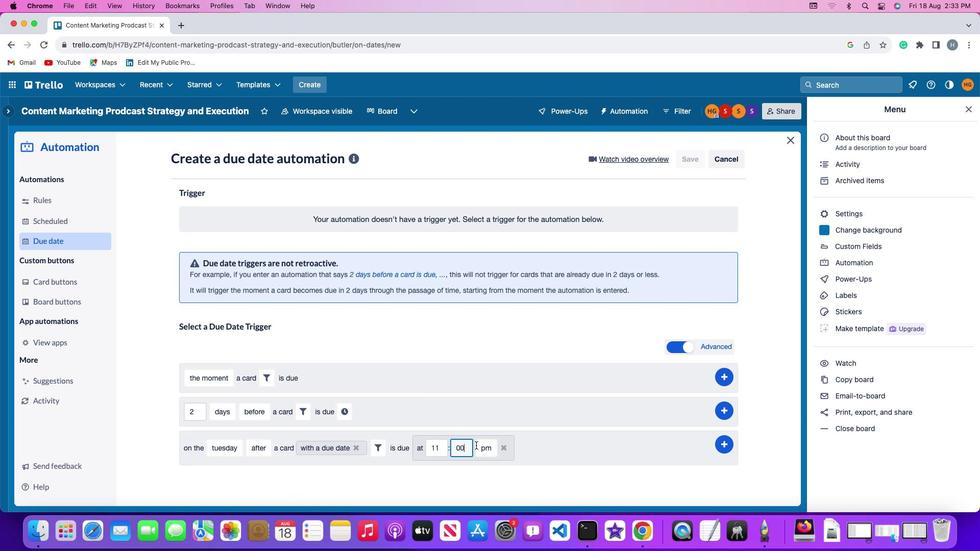 
Action: Mouse moved to (490, 445)
Screenshot: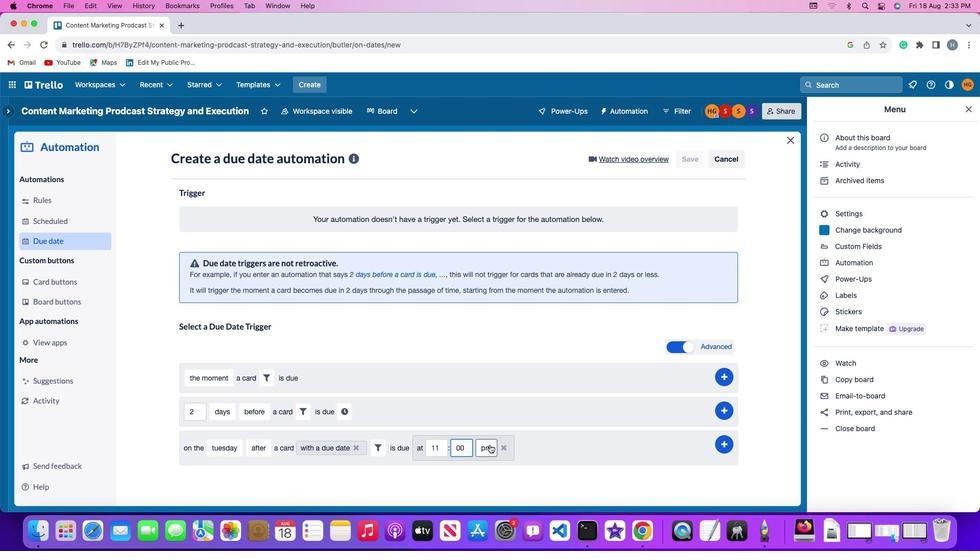 
Action: Mouse pressed left at (490, 445)
Screenshot: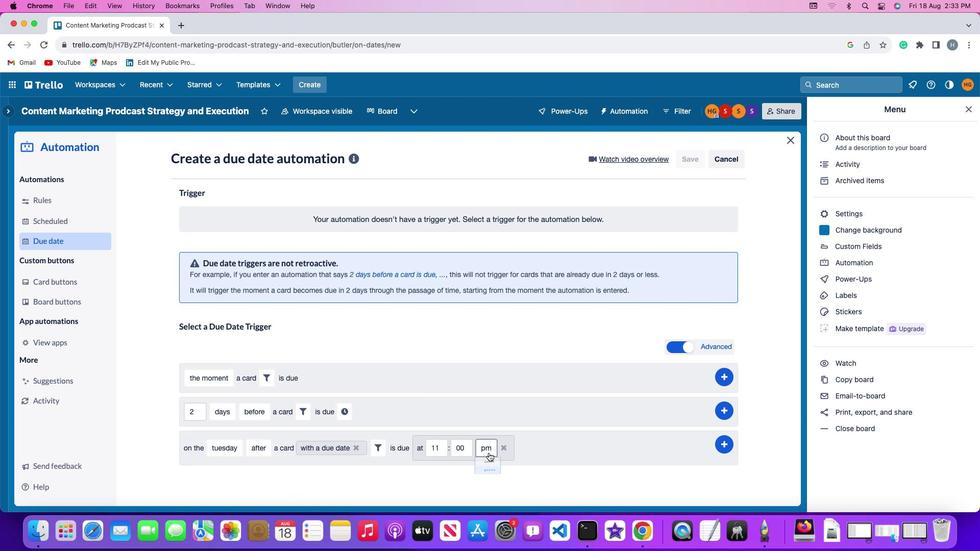 
Action: Mouse moved to (486, 464)
Screenshot: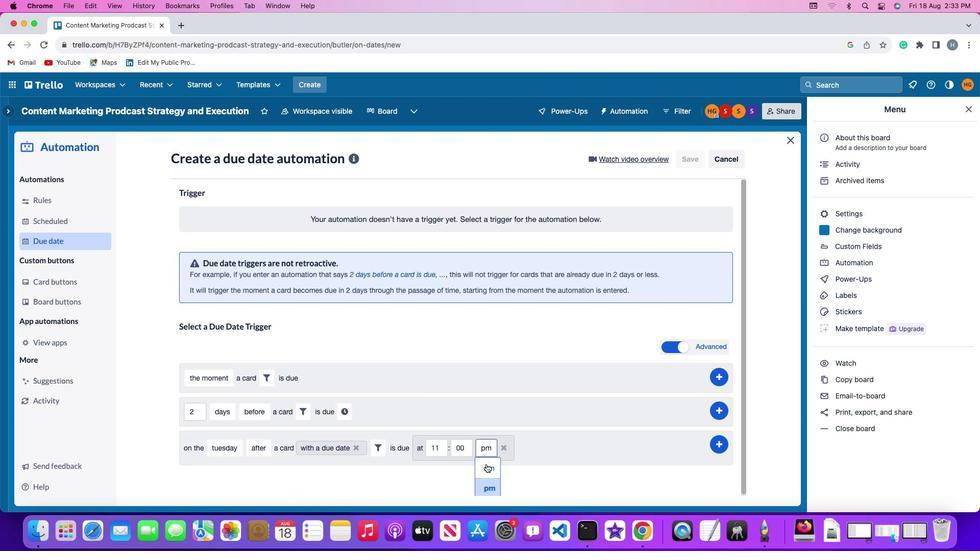
Action: Mouse pressed left at (486, 464)
Screenshot: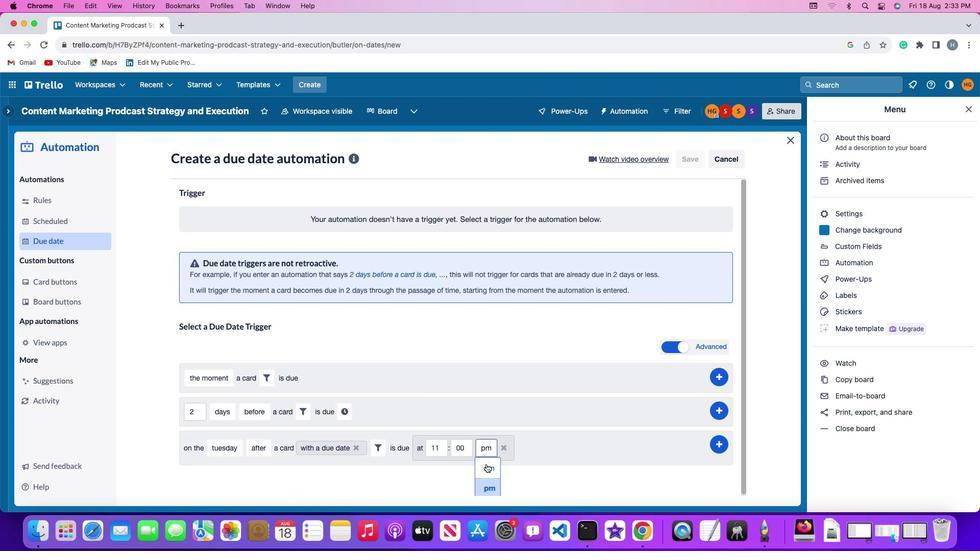 
Action: Mouse moved to (727, 442)
Screenshot: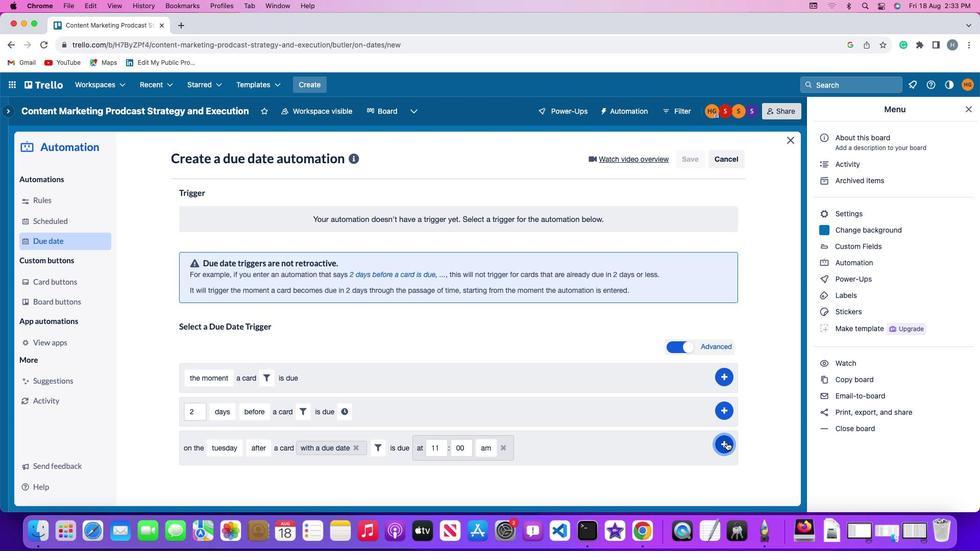 
Action: Mouse pressed left at (727, 442)
Screenshot: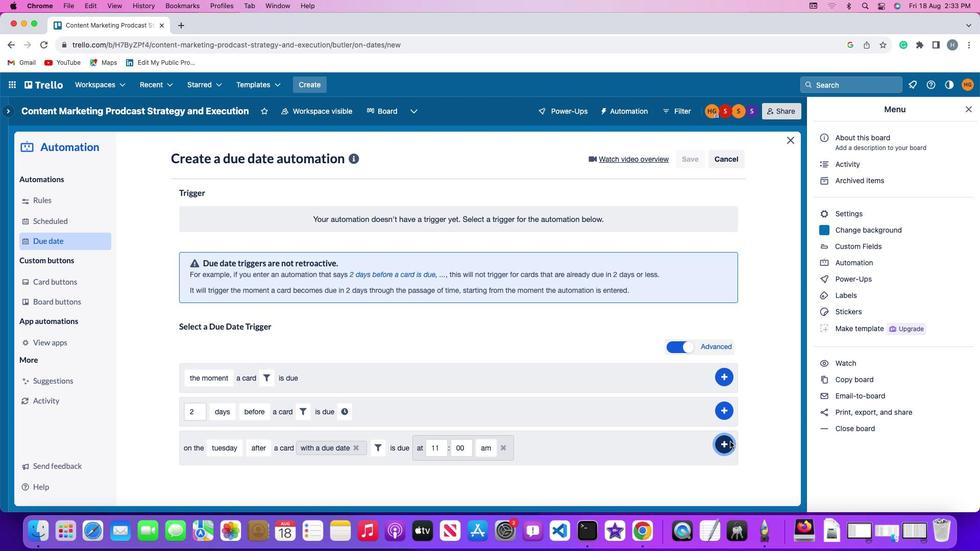 
Action: Mouse moved to (763, 353)
Screenshot: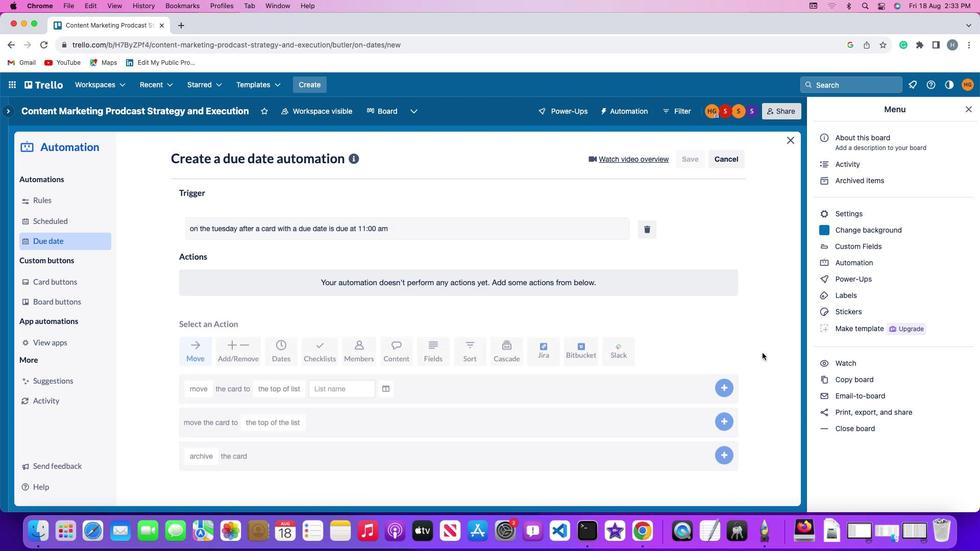 
